 Task: Look for space in Barbil, India from 7th July, 2023 to 15th July, 2023 for 6 adults in price range Rs.15000 to Rs.20000. Place can be entire place with 3 bedrooms having 3 beds and 3 bathrooms. Property type can be house, flat, guest house. Amenities needed are: washing machine. Booking option can be shelf check-in. Required host language is English.
Action: Mouse moved to (422, 92)
Screenshot: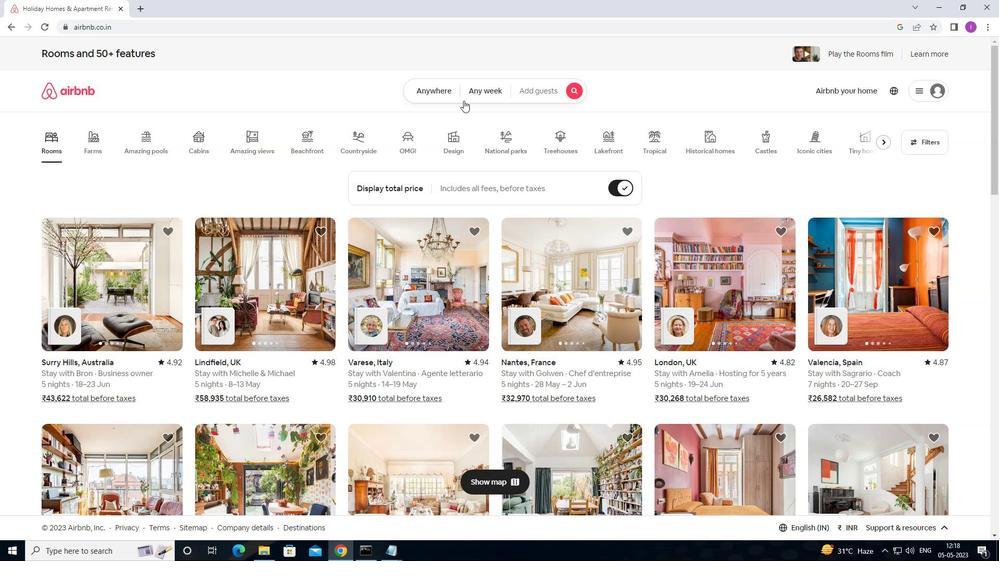 
Action: Mouse pressed left at (422, 92)
Screenshot: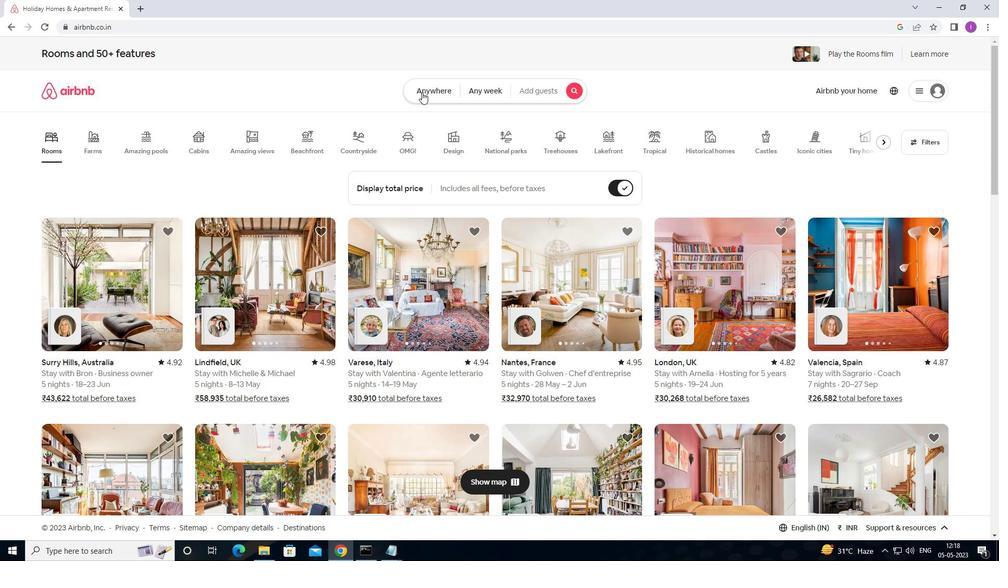 
Action: Mouse moved to (325, 131)
Screenshot: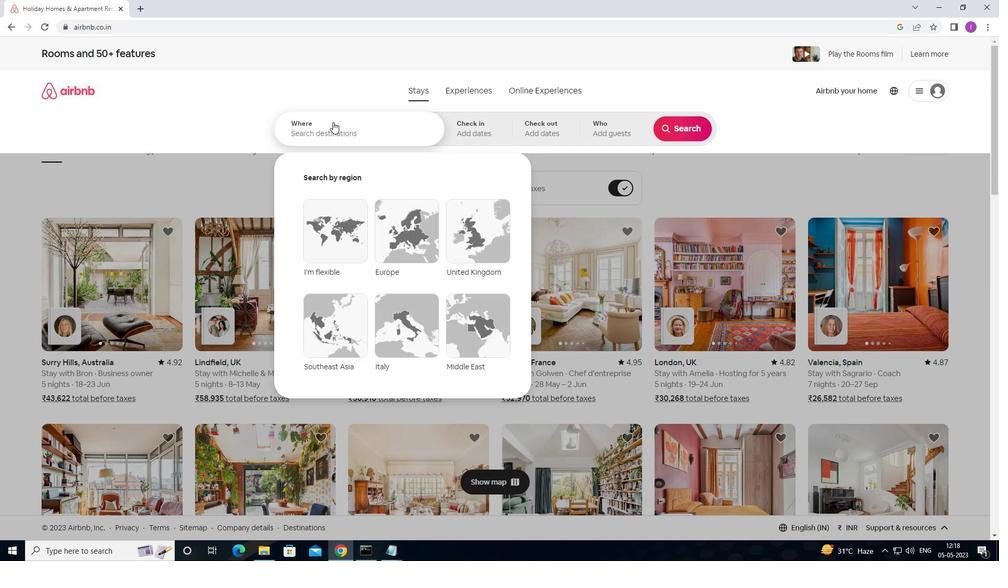 
Action: Mouse pressed left at (325, 131)
Screenshot: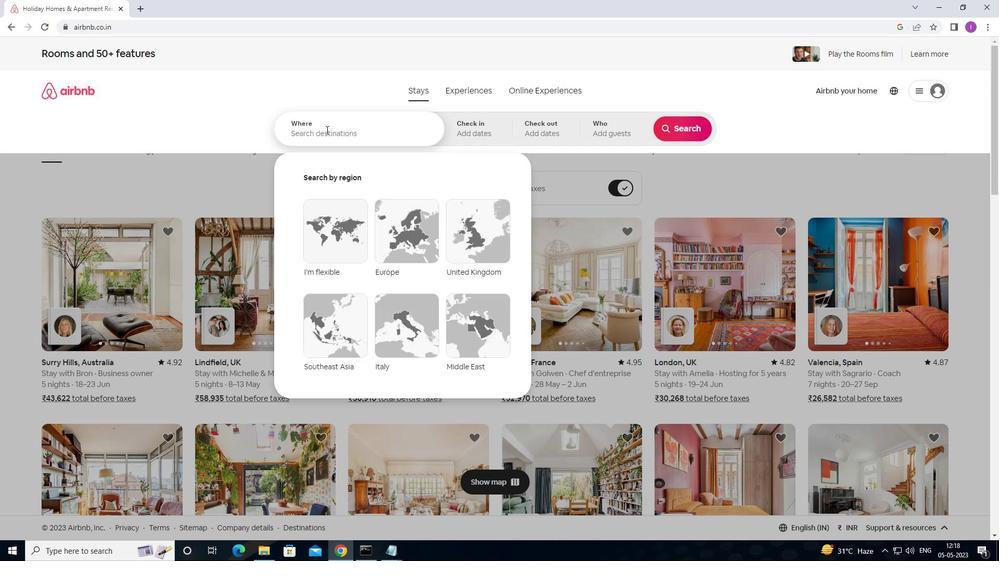 
Action: Mouse moved to (331, 128)
Screenshot: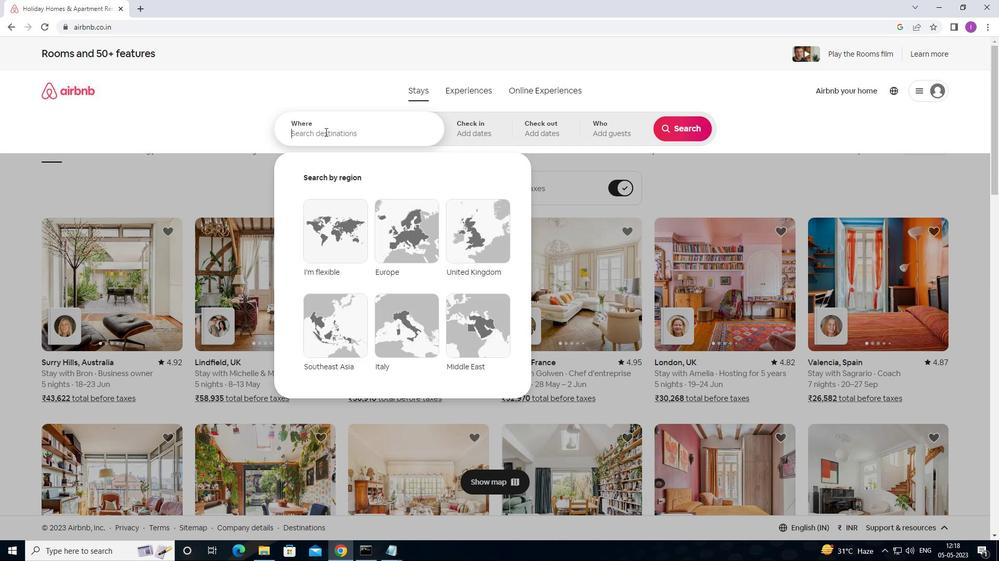 
Action: Key pressed <Key.shift>B
Screenshot: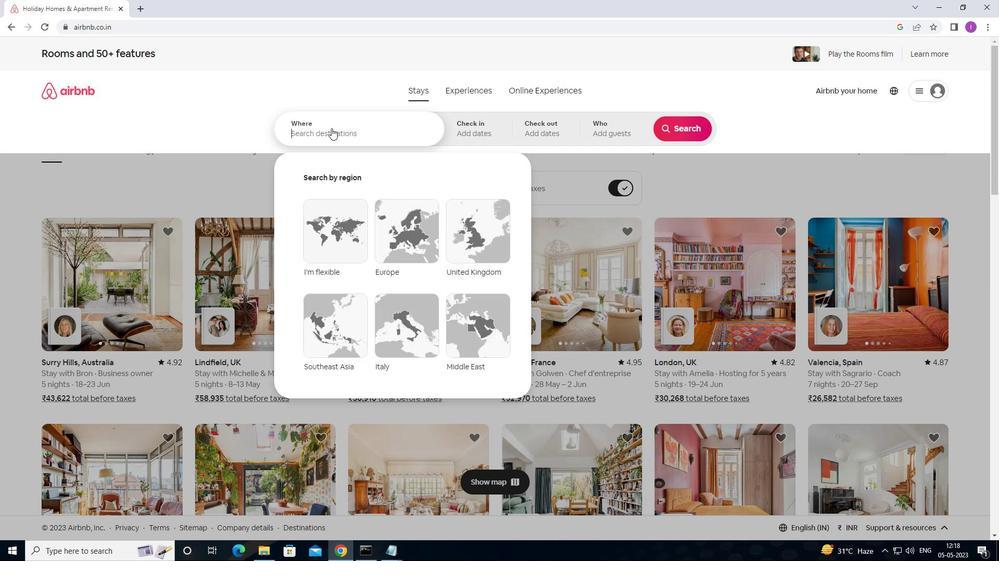 
Action: Mouse moved to (331, 128)
Screenshot: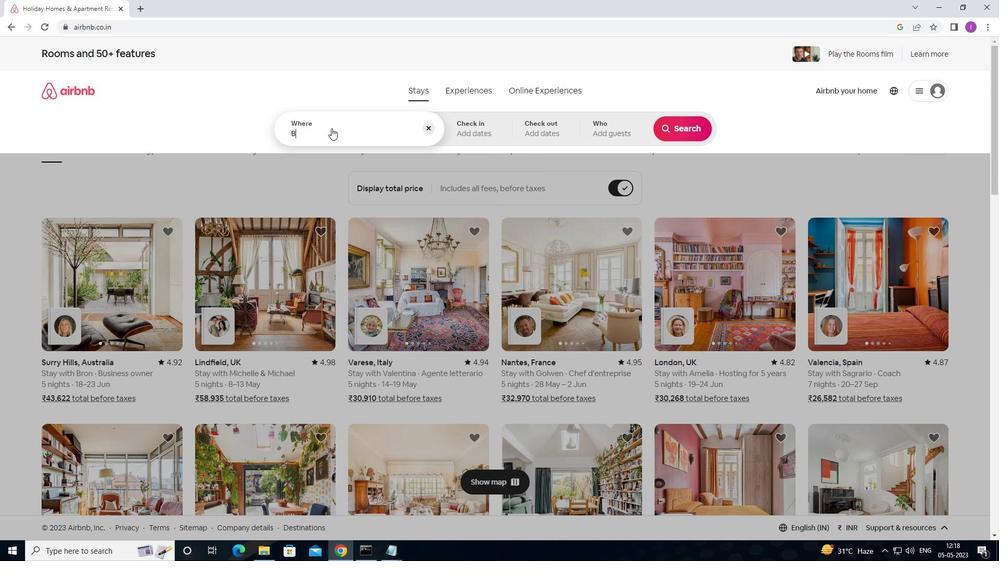 
Action: Key pressed ARBIL,<Key.shift>INDIA
Screenshot: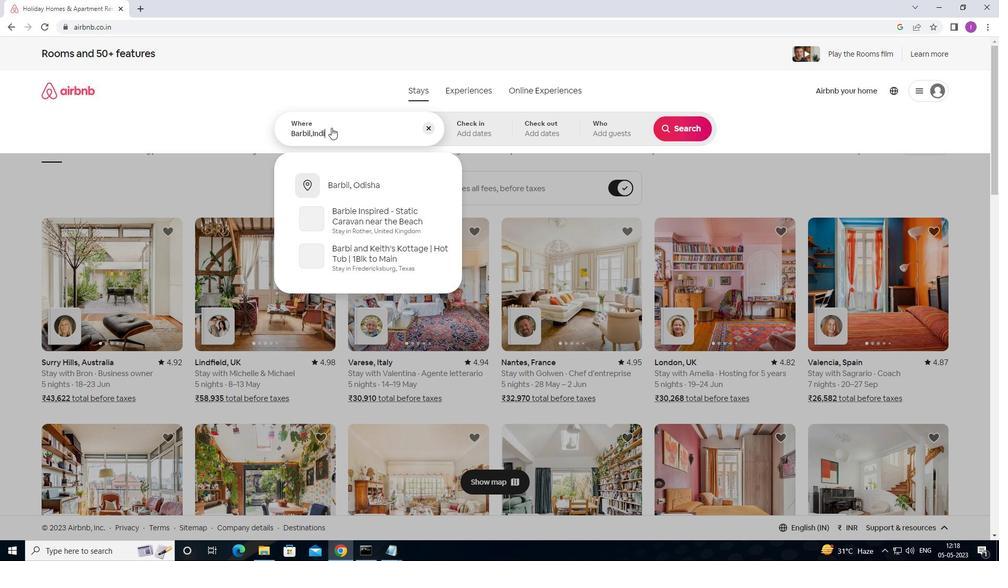 
Action: Mouse moved to (482, 126)
Screenshot: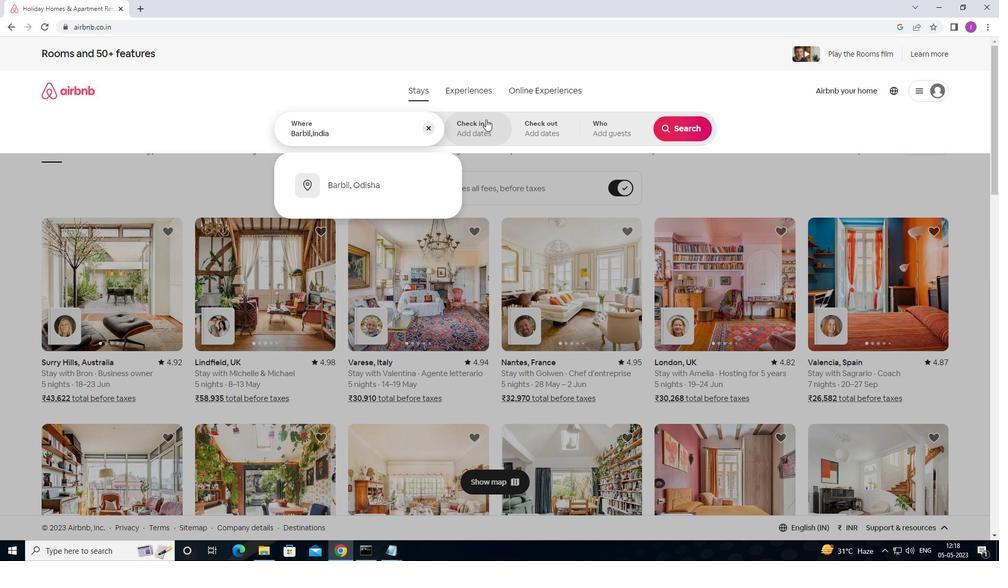 
Action: Mouse pressed left at (482, 126)
Screenshot: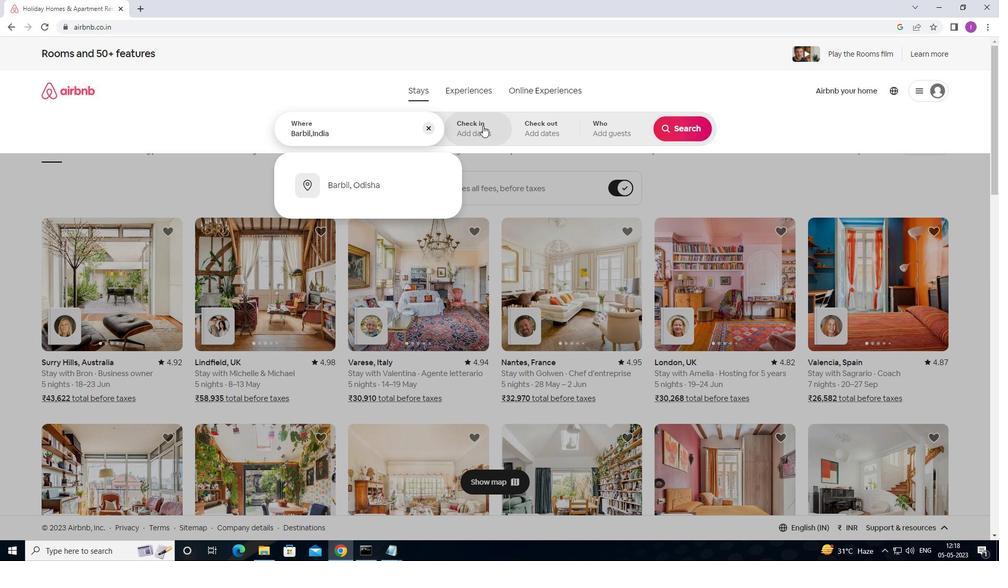 
Action: Mouse moved to (680, 209)
Screenshot: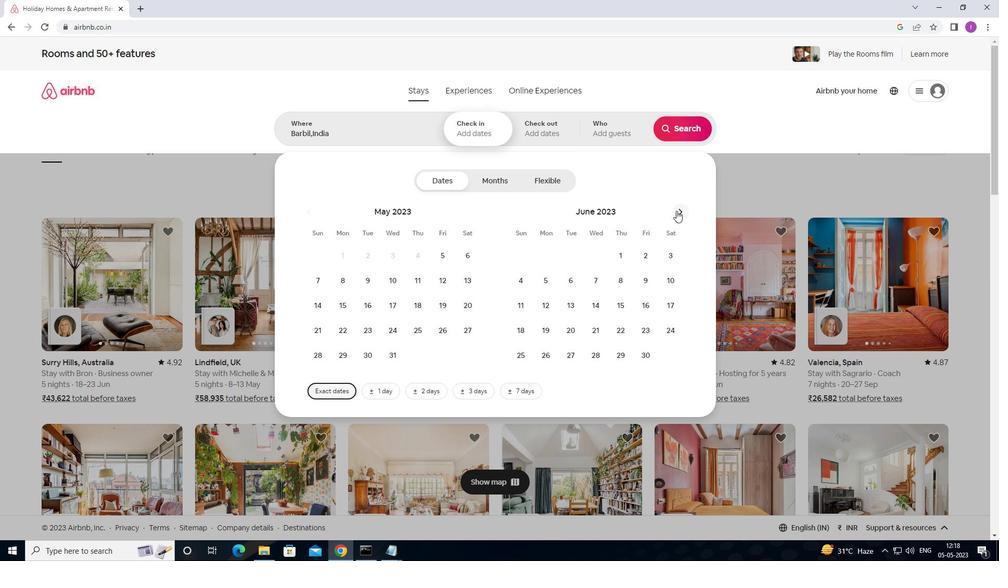 
Action: Mouse pressed left at (680, 209)
Screenshot: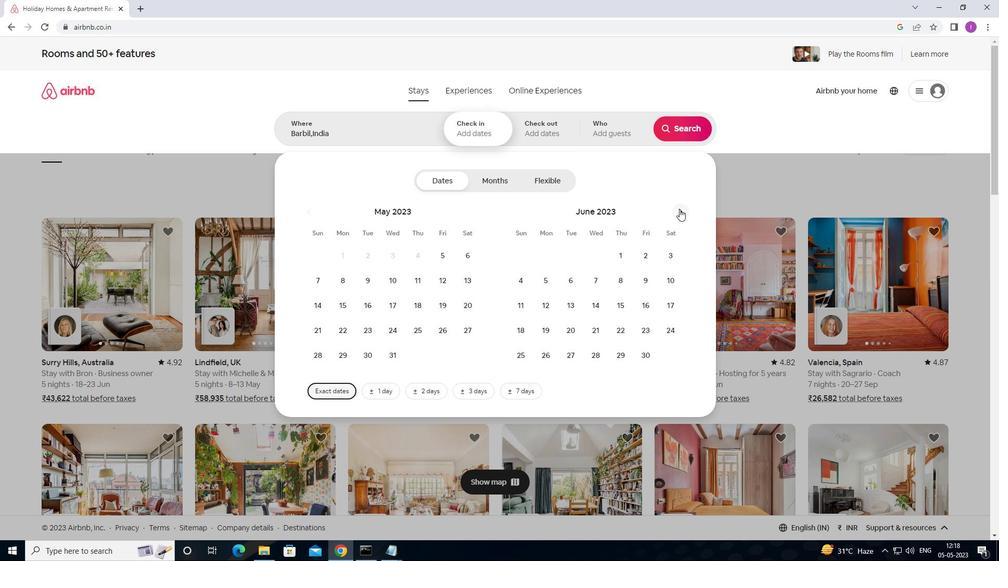 
Action: Mouse moved to (641, 274)
Screenshot: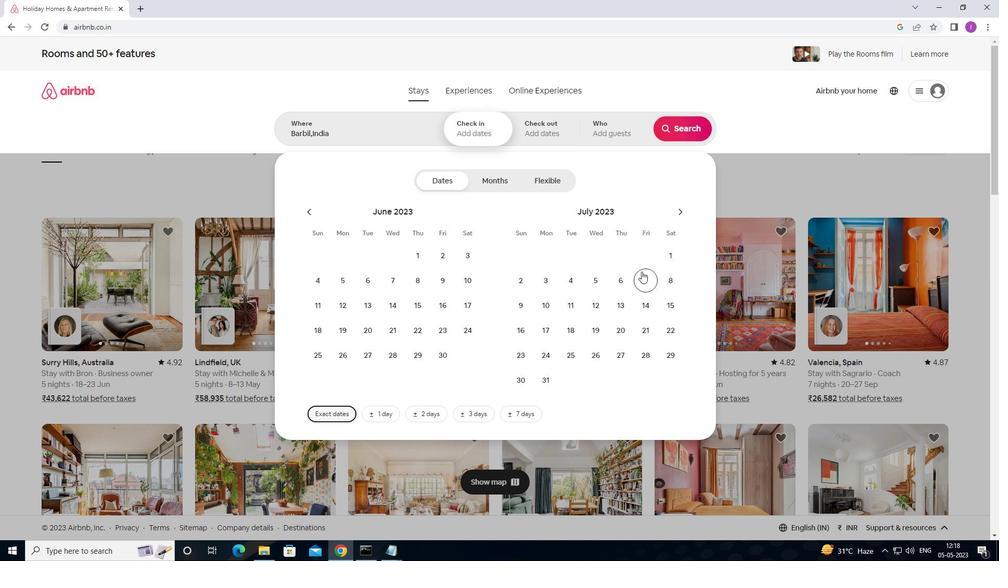
Action: Mouse pressed left at (641, 274)
Screenshot: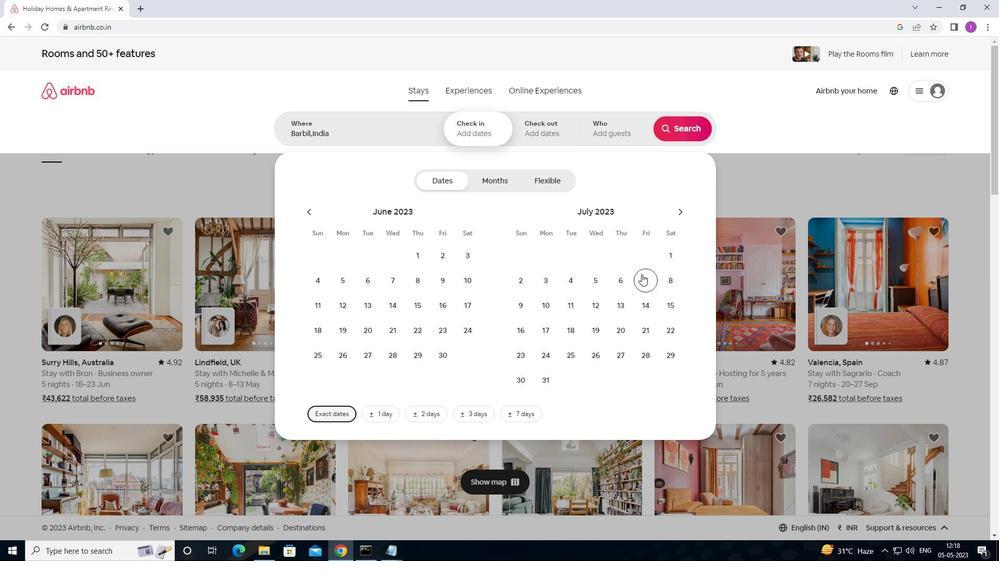 
Action: Mouse moved to (666, 302)
Screenshot: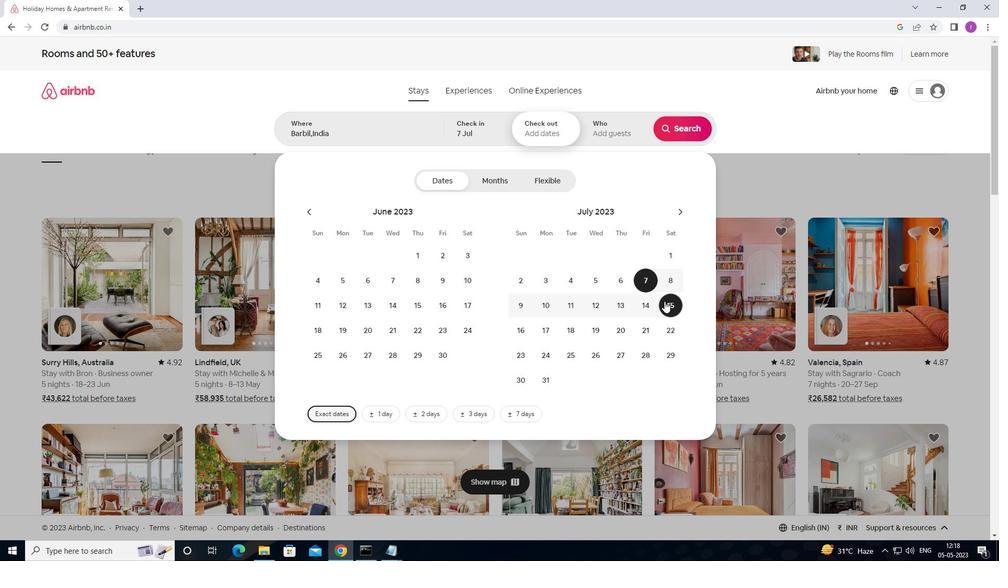 
Action: Mouse pressed left at (666, 302)
Screenshot: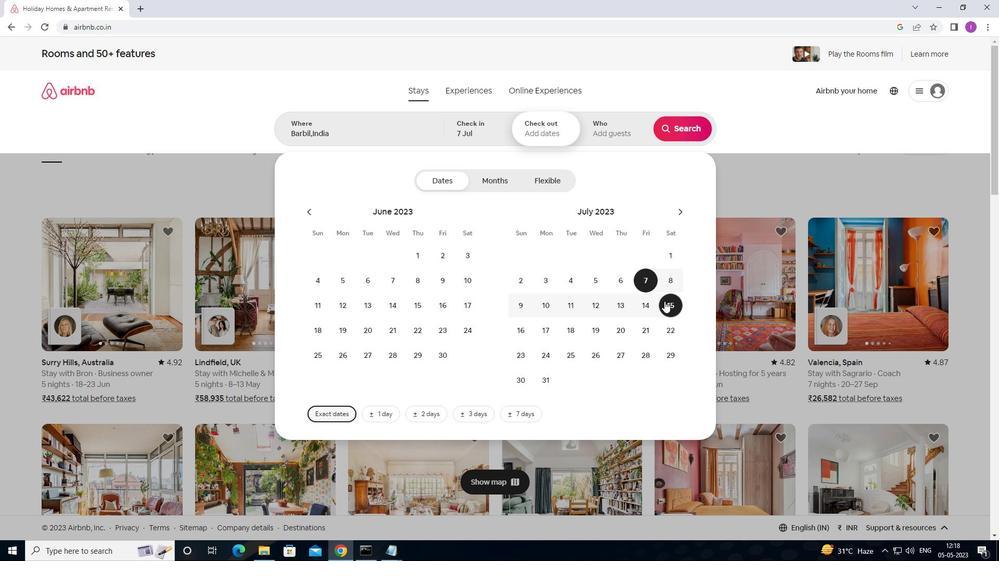
Action: Mouse moved to (634, 135)
Screenshot: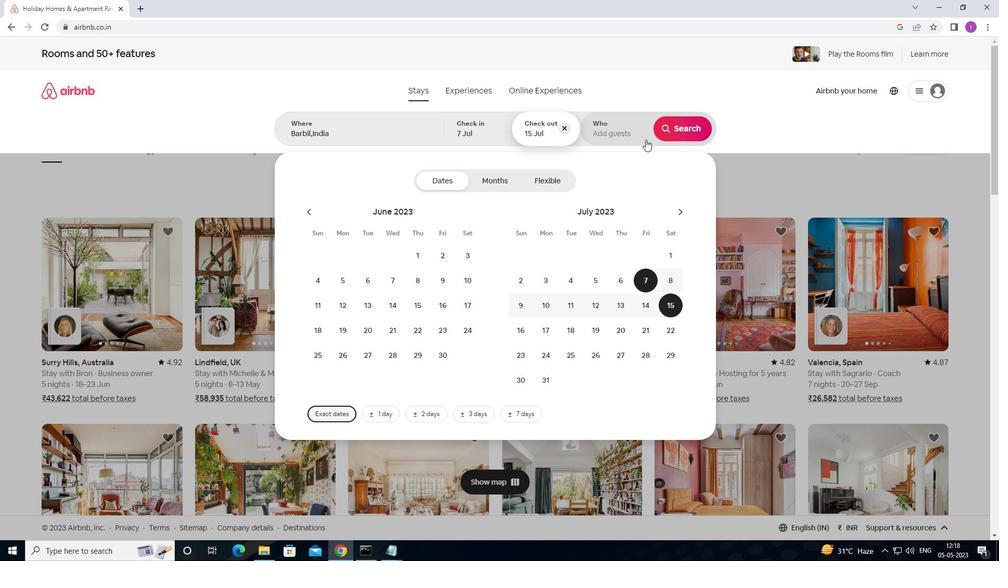 
Action: Mouse pressed left at (634, 135)
Screenshot: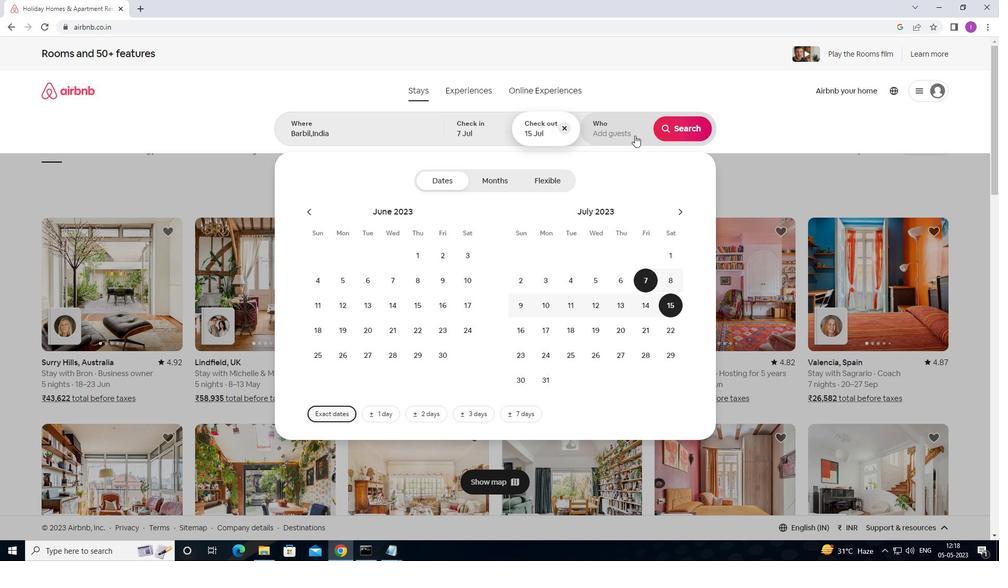 
Action: Mouse moved to (683, 183)
Screenshot: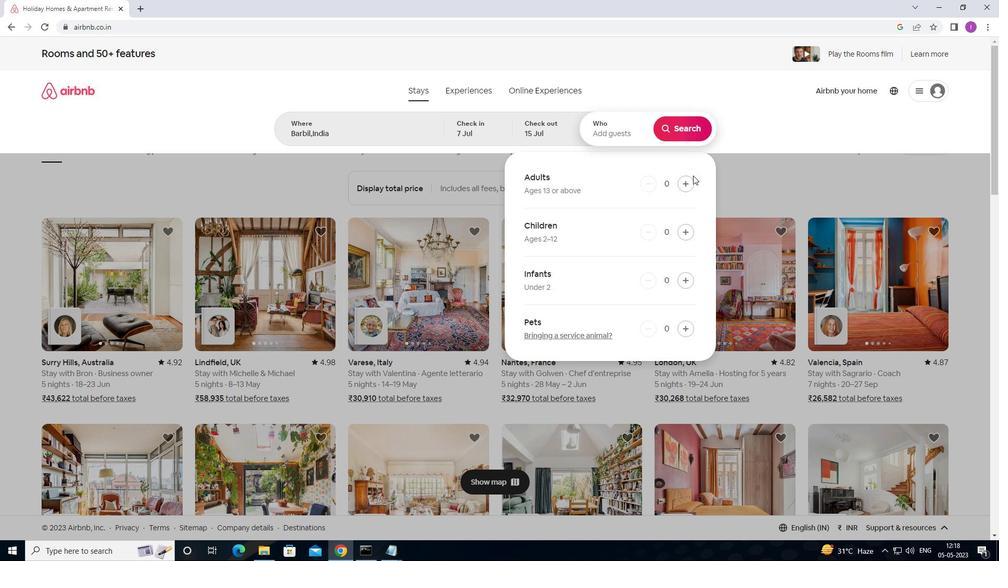 
Action: Mouse pressed left at (683, 183)
Screenshot: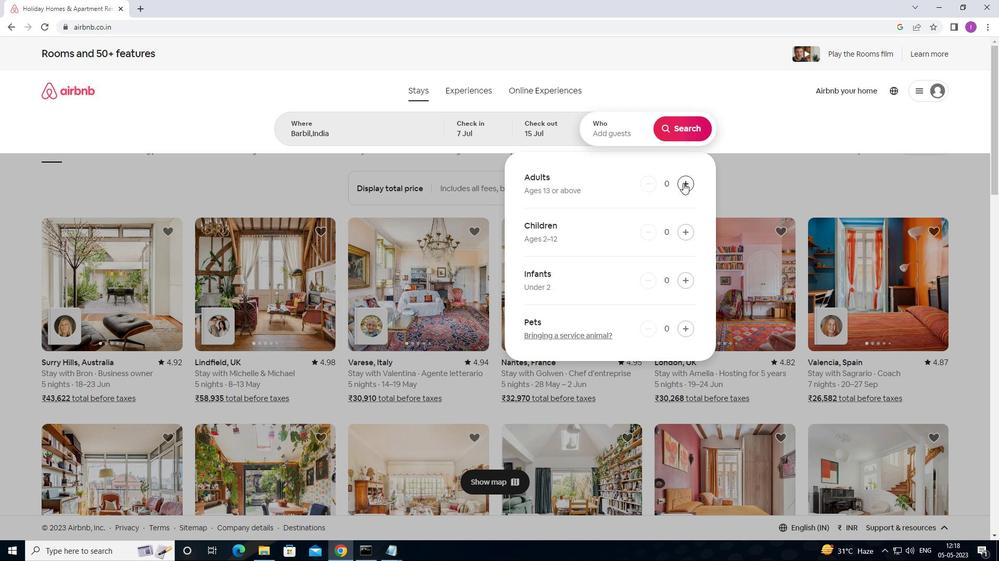 
Action: Mouse pressed left at (683, 183)
Screenshot: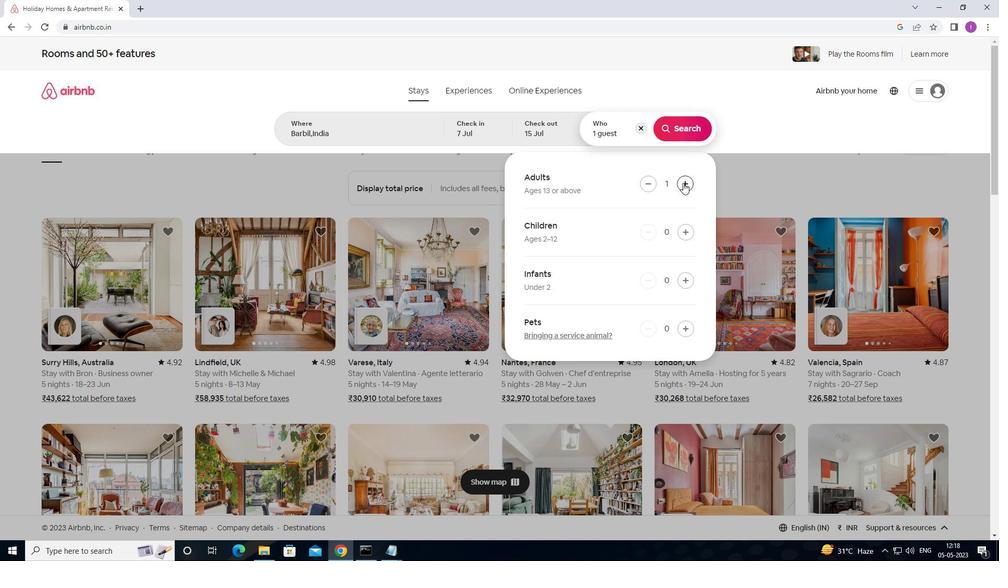 
Action: Mouse moved to (683, 182)
Screenshot: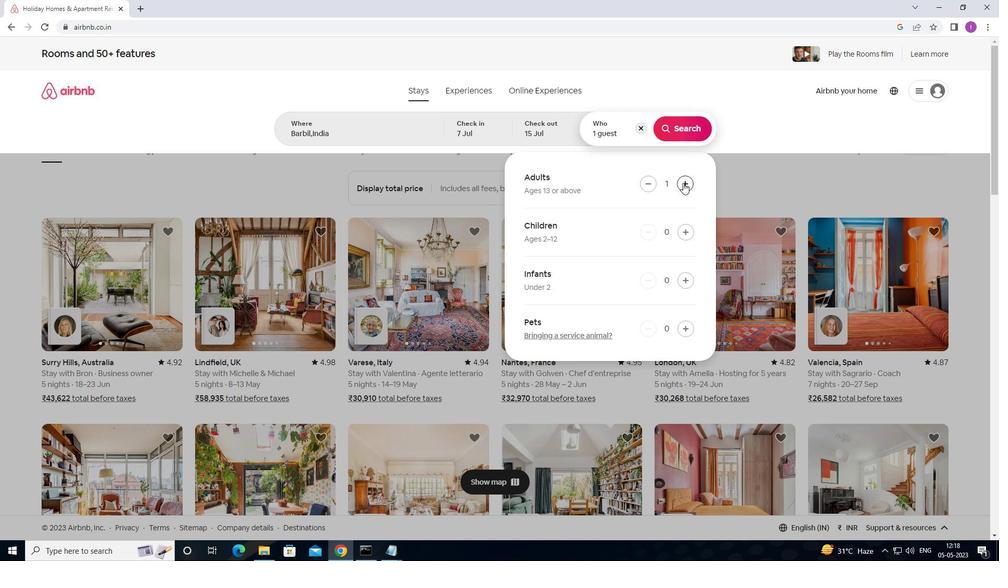 
Action: Mouse pressed left at (683, 182)
Screenshot: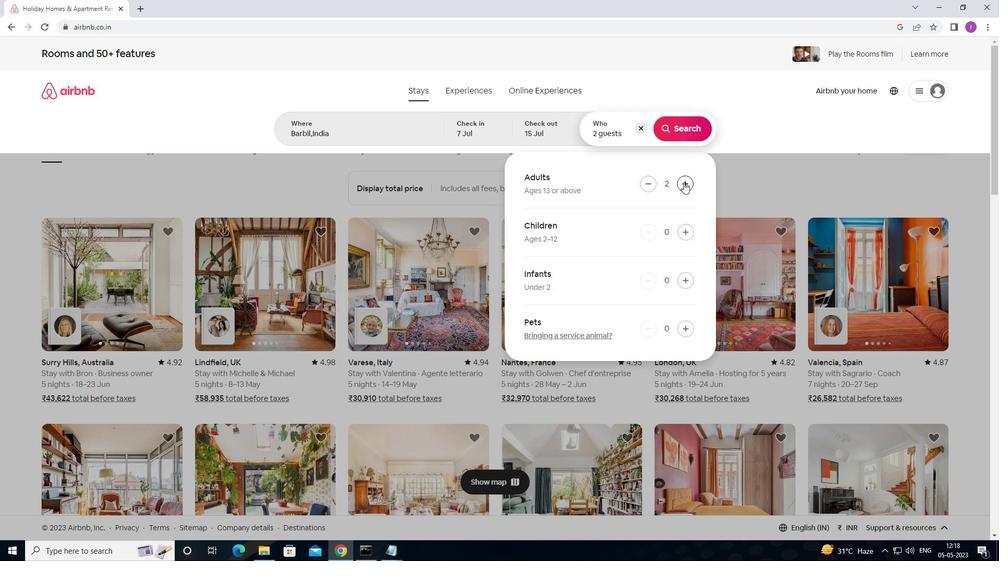 
Action: Mouse pressed left at (683, 182)
Screenshot: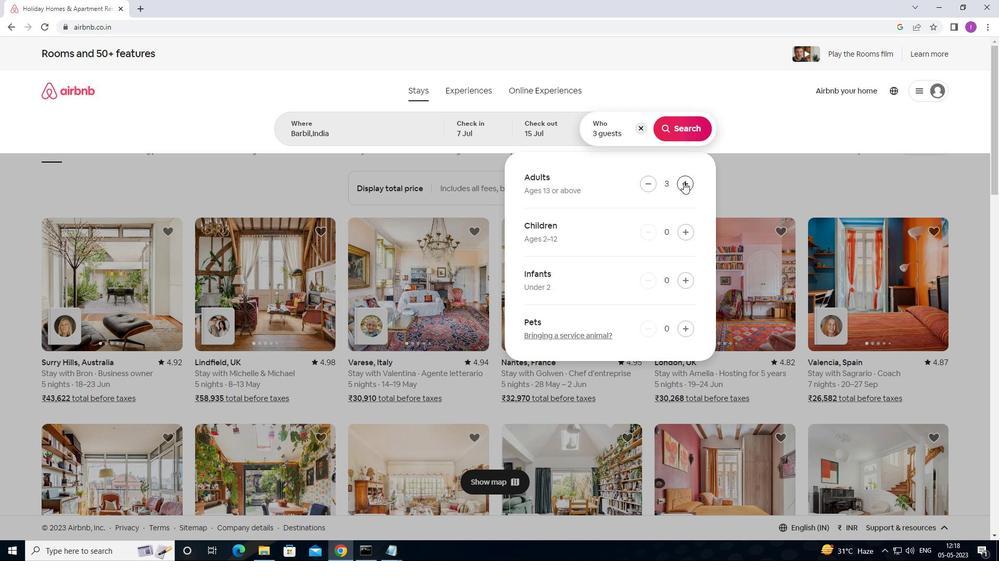 
Action: Mouse pressed left at (683, 182)
Screenshot: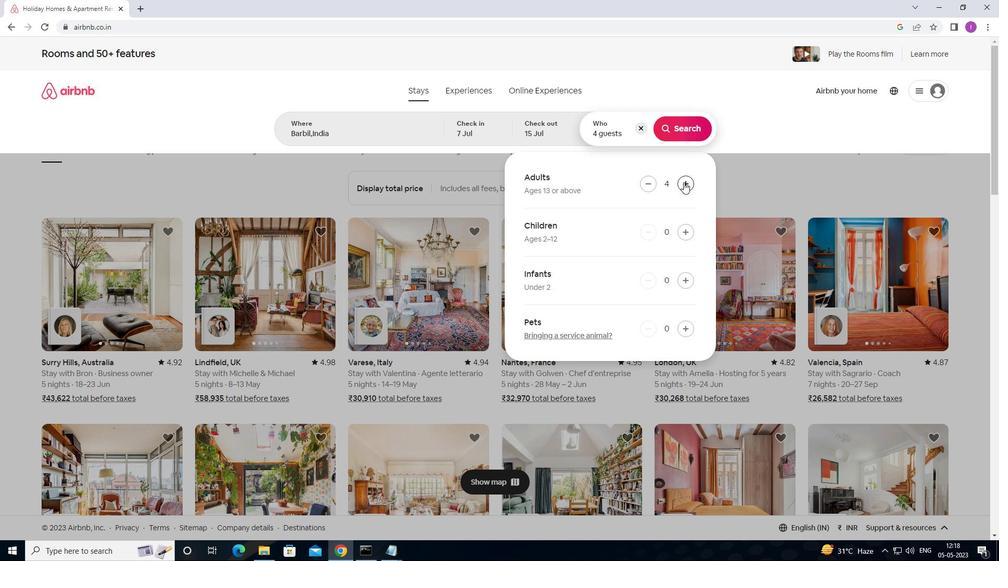 
Action: Mouse pressed left at (683, 182)
Screenshot: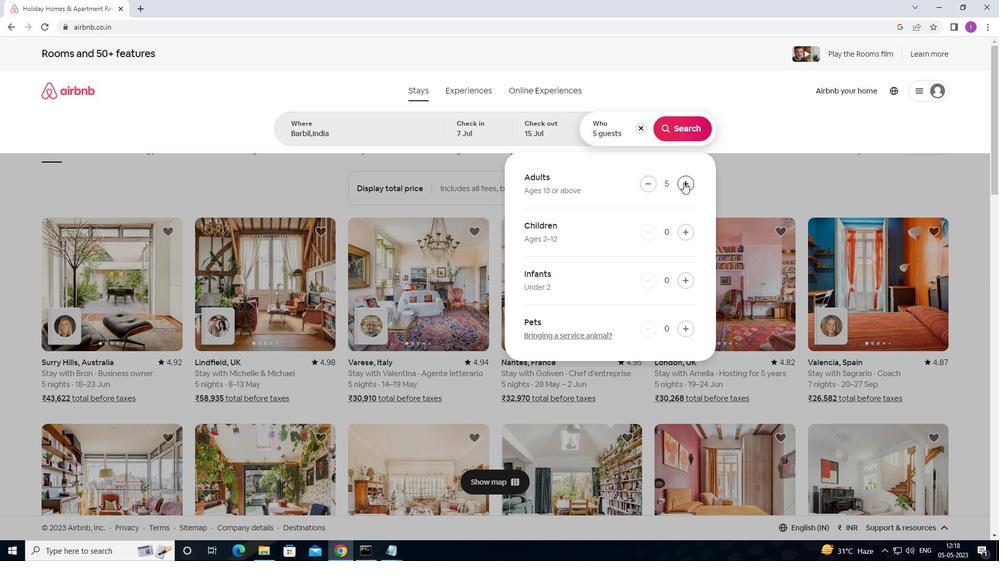 
Action: Mouse moved to (667, 135)
Screenshot: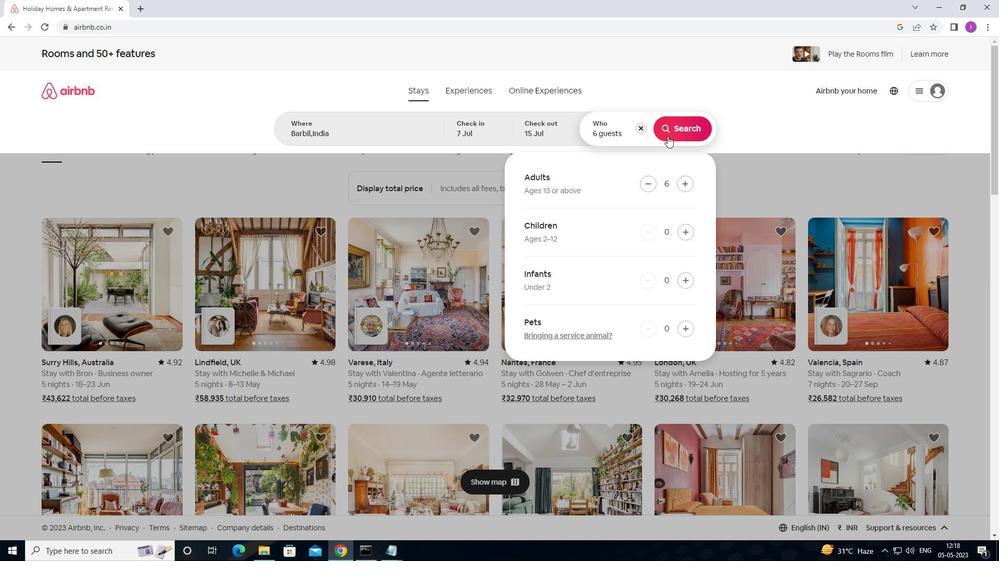
Action: Mouse pressed left at (667, 135)
Screenshot: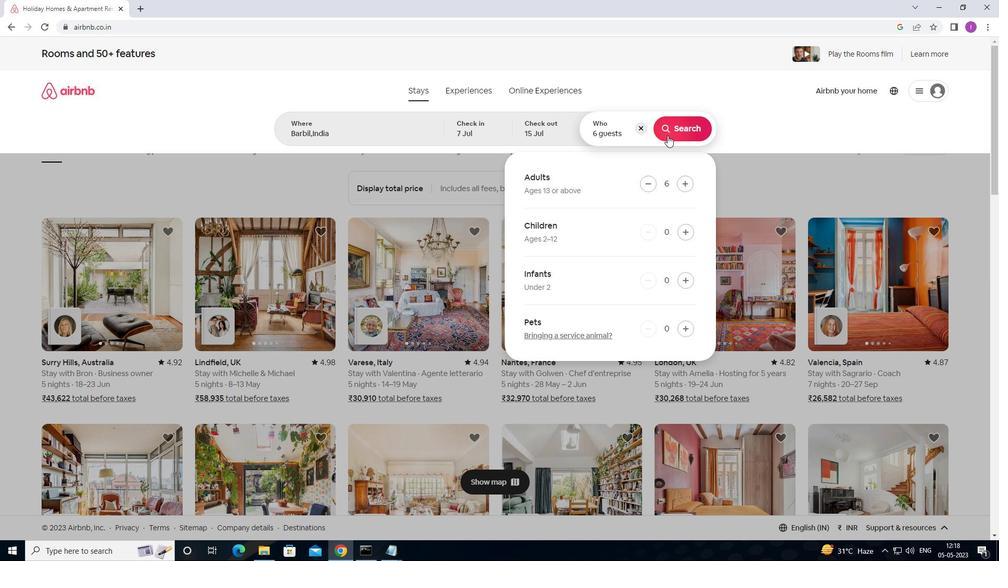 
Action: Mouse moved to (958, 98)
Screenshot: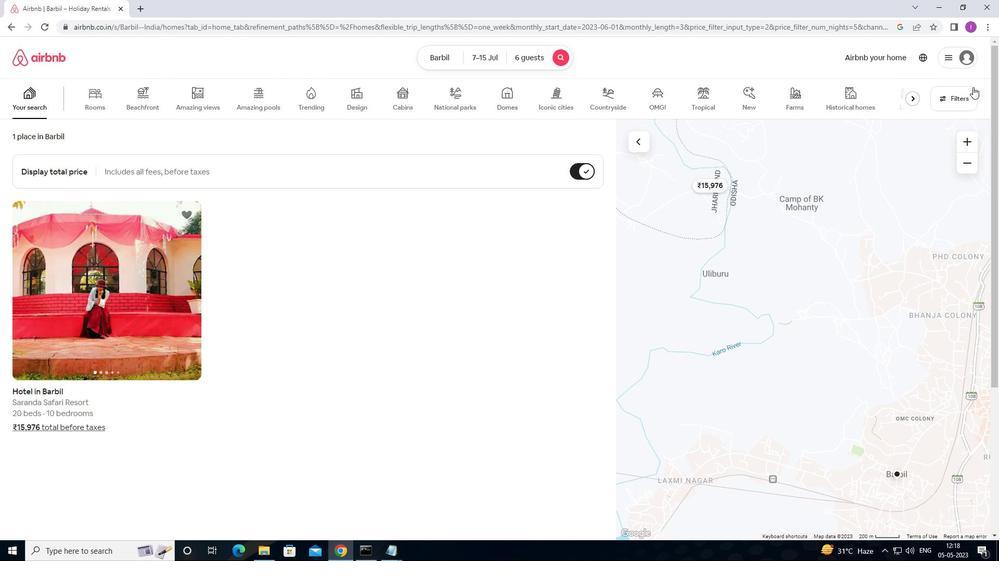 
Action: Mouse pressed left at (958, 98)
Screenshot: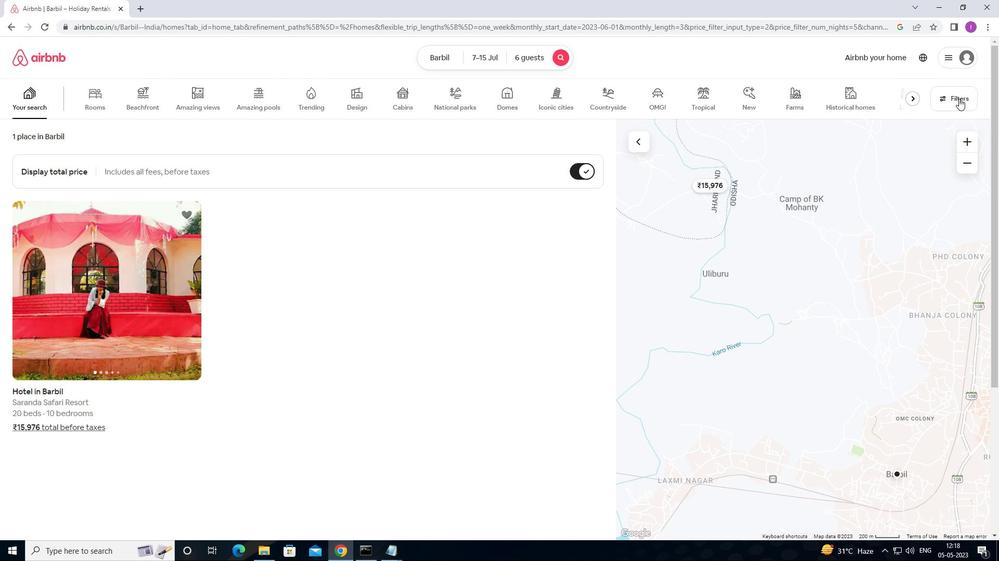 
Action: Mouse moved to (381, 348)
Screenshot: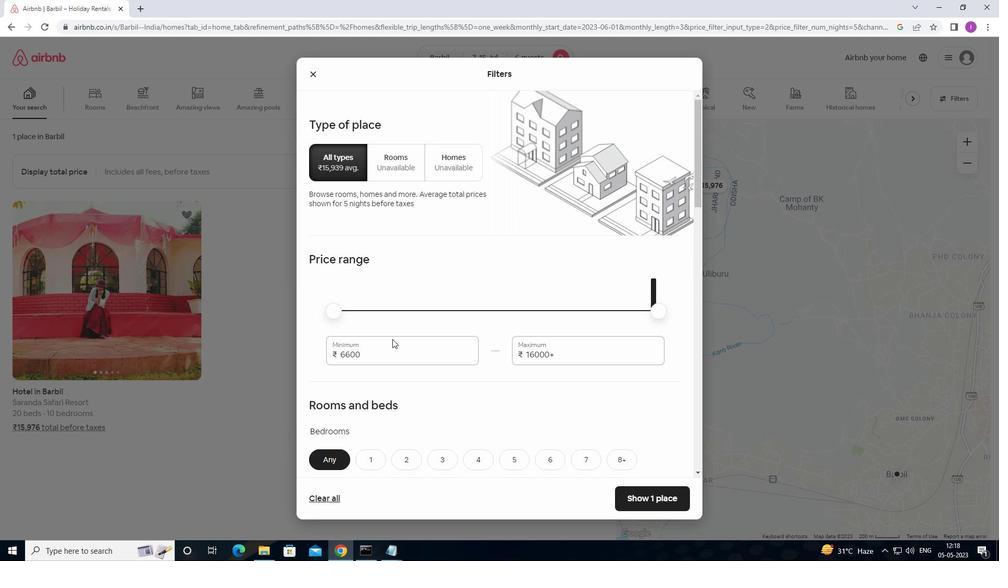 
Action: Mouse pressed left at (381, 348)
Screenshot: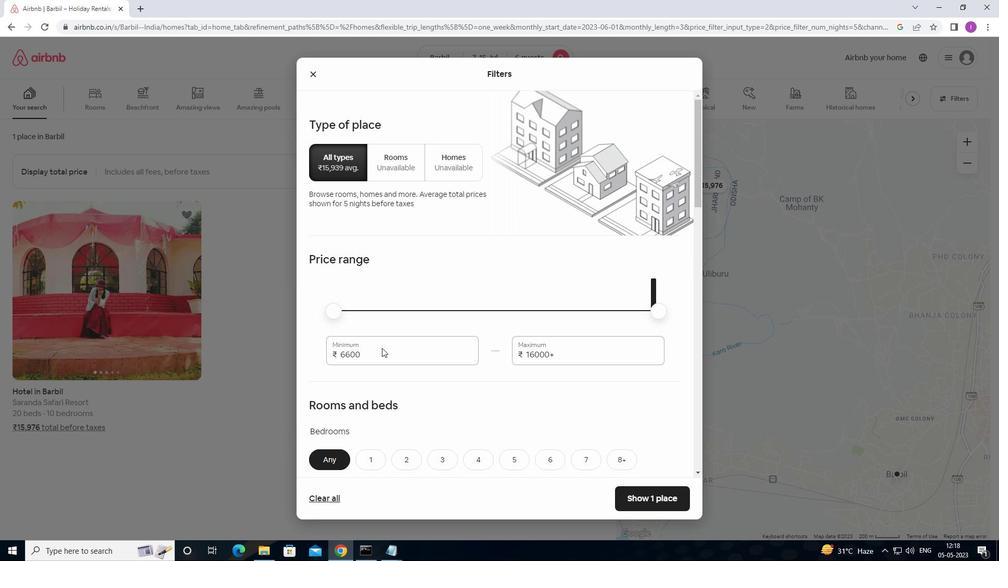 
Action: Mouse moved to (367, 348)
Screenshot: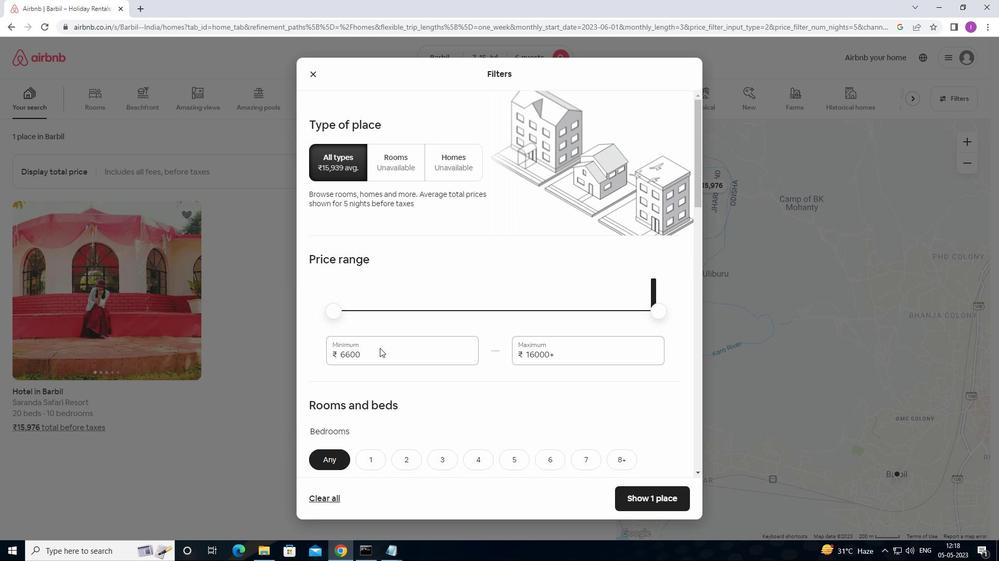 
Action: Mouse pressed left at (367, 348)
Screenshot: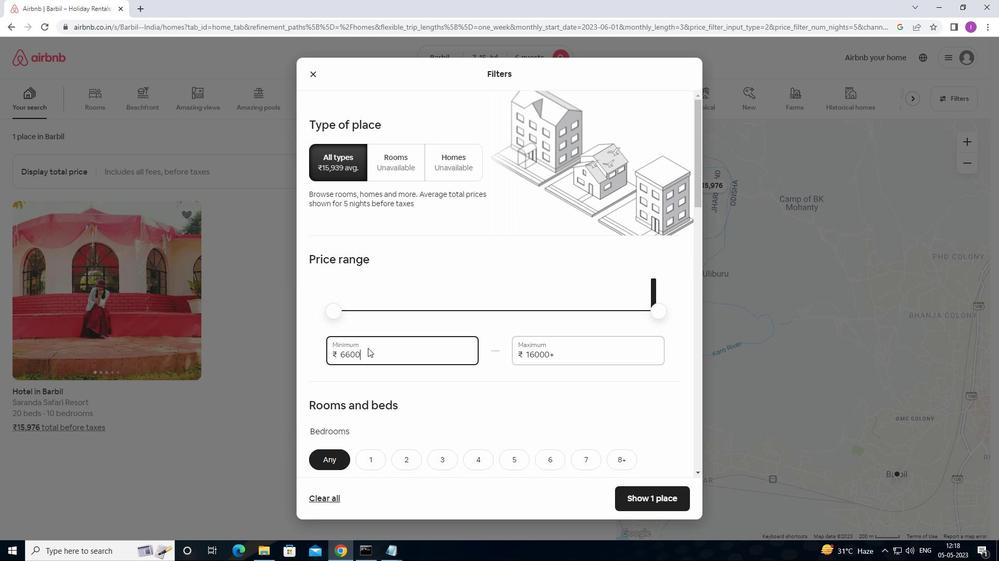 
Action: Mouse moved to (364, 356)
Screenshot: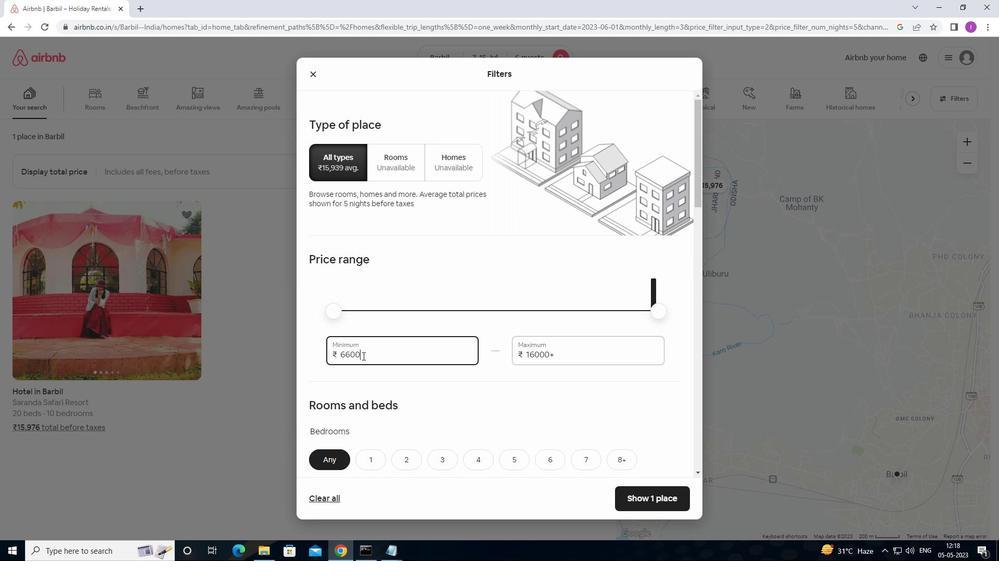 
Action: Mouse pressed left at (364, 356)
Screenshot: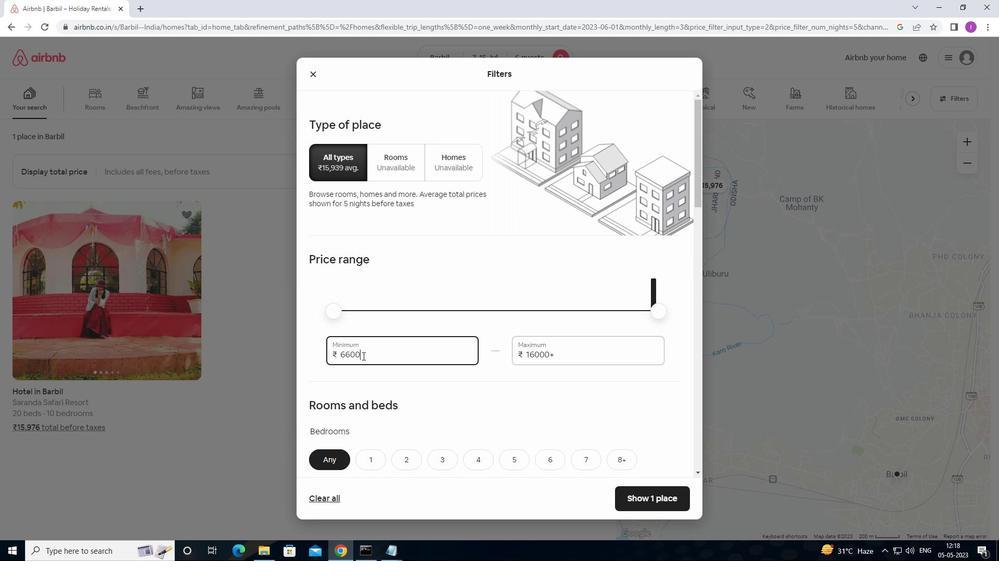 
Action: Mouse moved to (363, 329)
Screenshot: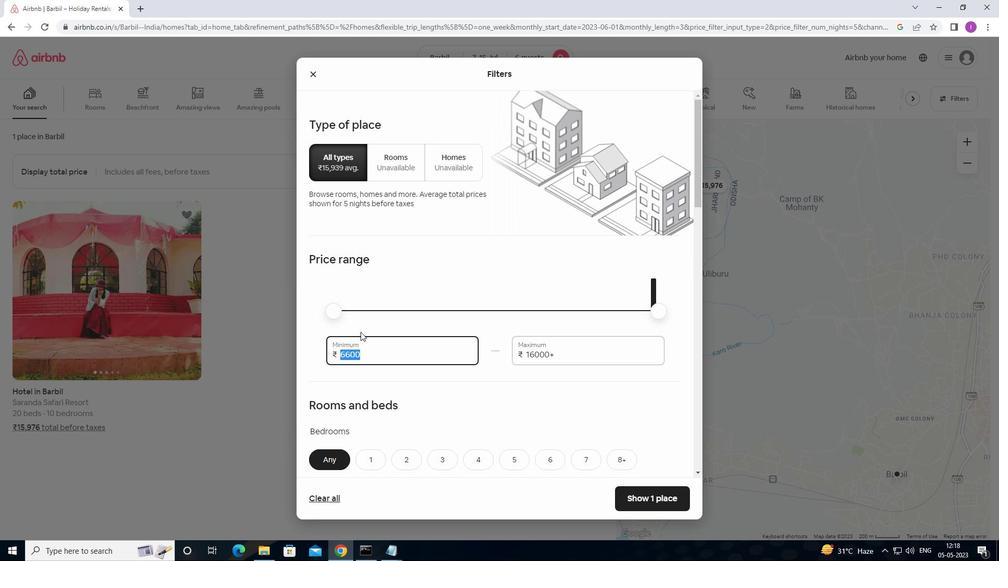 
Action: Key pressed 1
Screenshot: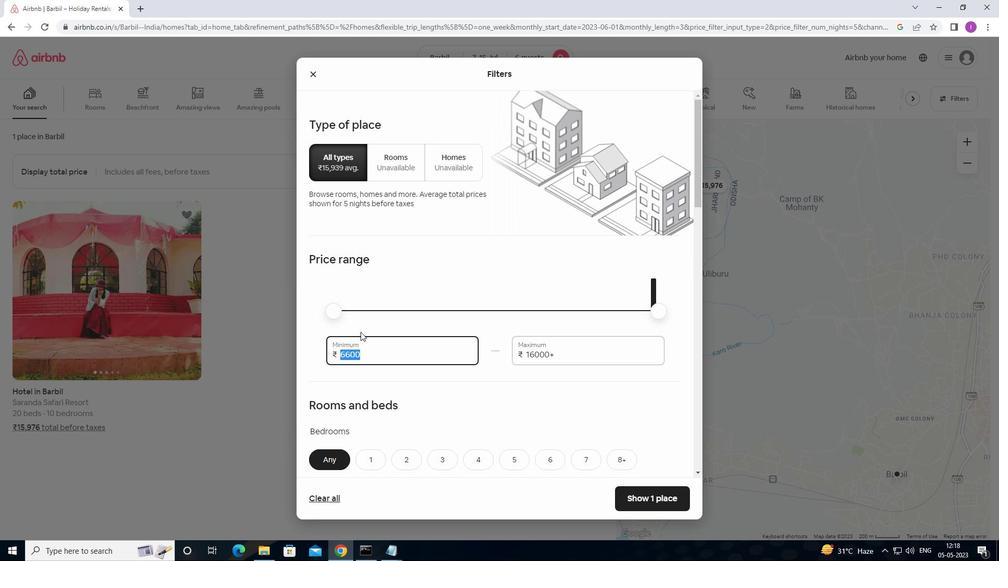 
Action: Mouse moved to (373, 325)
Screenshot: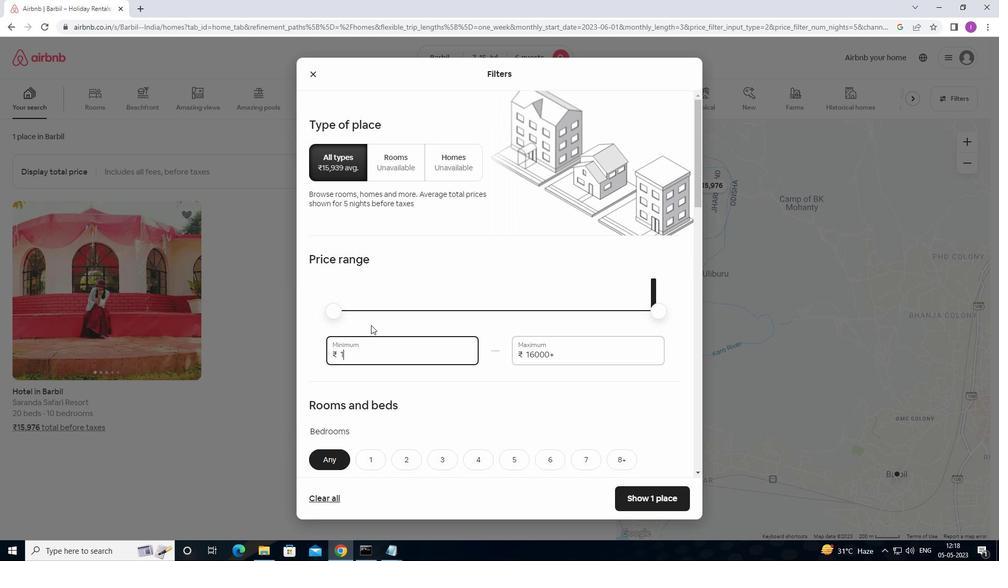 
Action: Key pressed 5
Screenshot: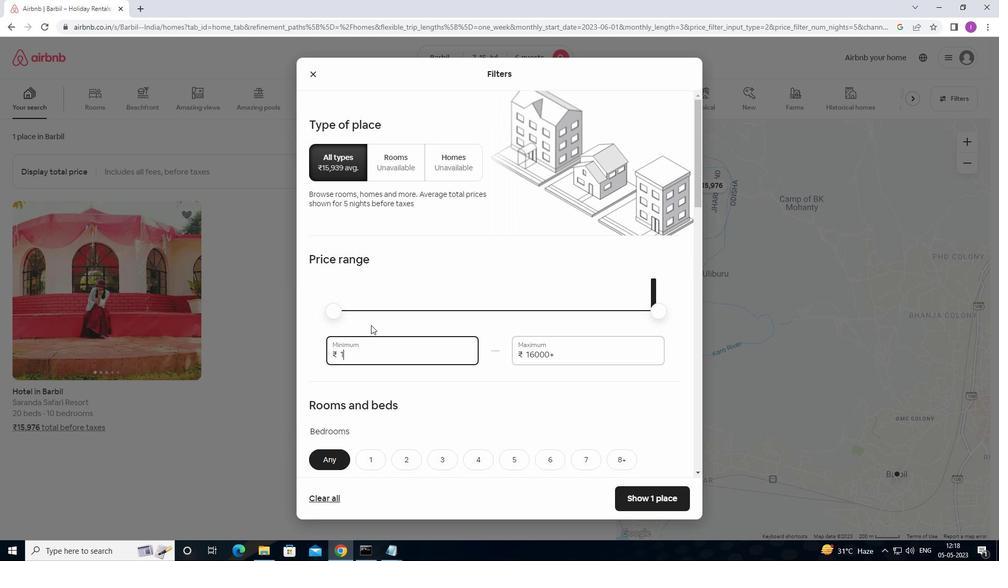 
Action: Mouse moved to (378, 325)
Screenshot: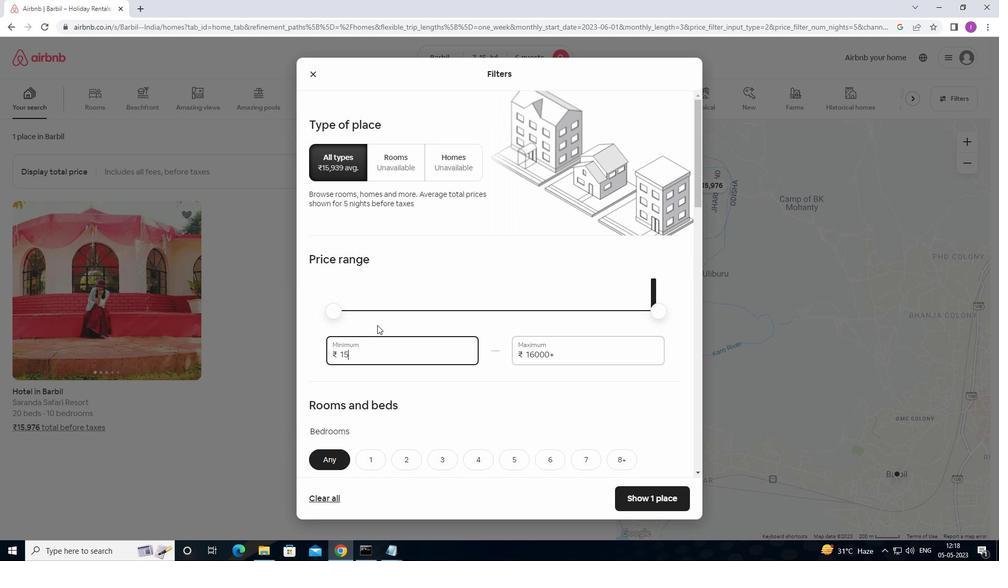 
Action: Key pressed 0
Screenshot: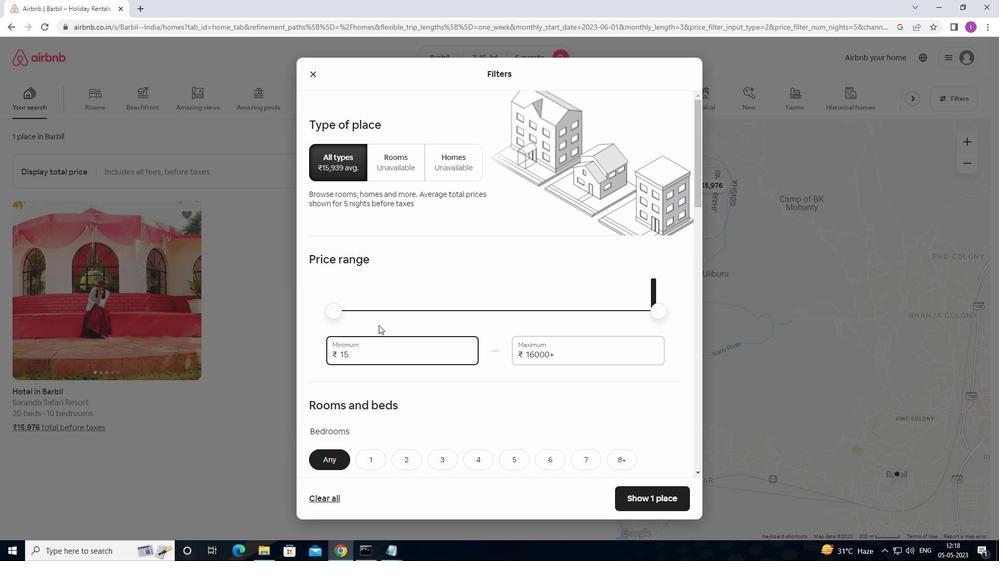 
Action: Mouse moved to (378, 325)
Screenshot: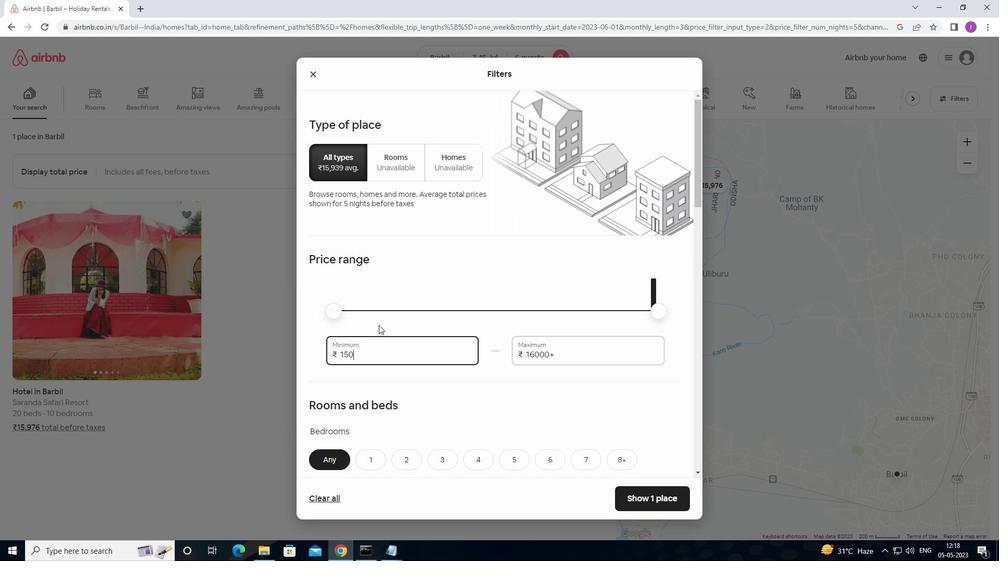 
Action: Key pressed 0
Screenshot: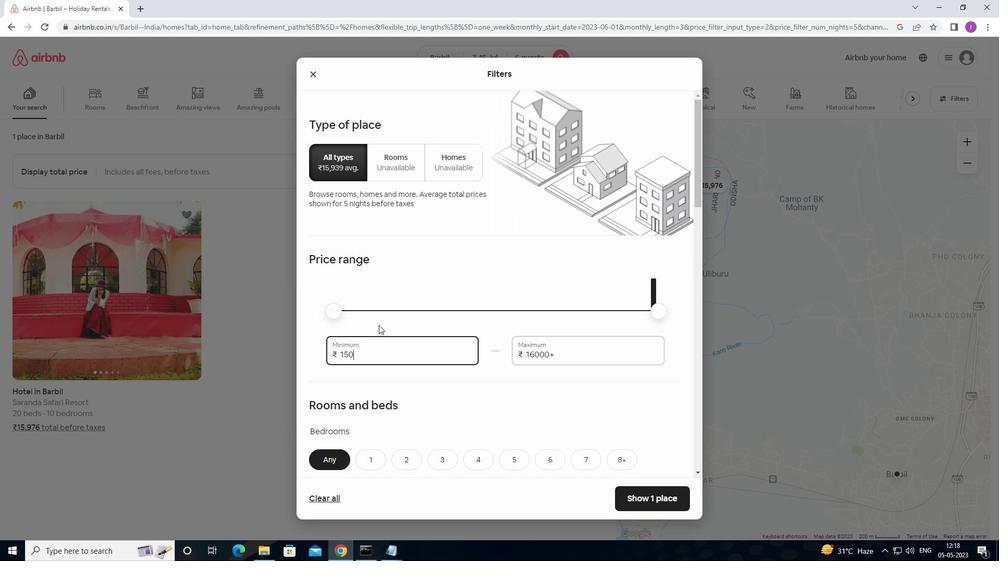 
Action: Mouse moved to (379, 325)
Screenshot: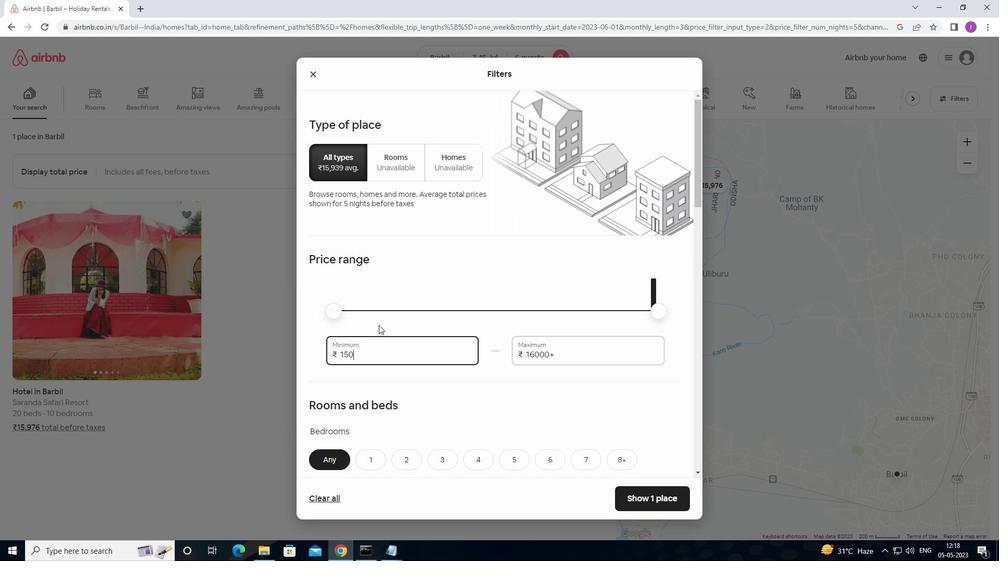 
Action: Key pressed 0
Screenshot: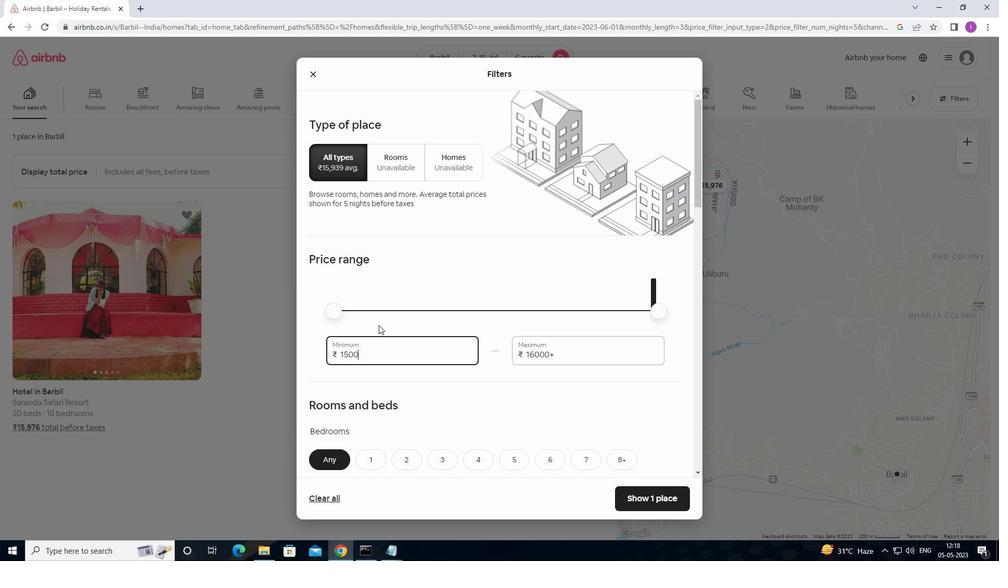 
Action: Mouse moved to (556, 356)
Screenshot: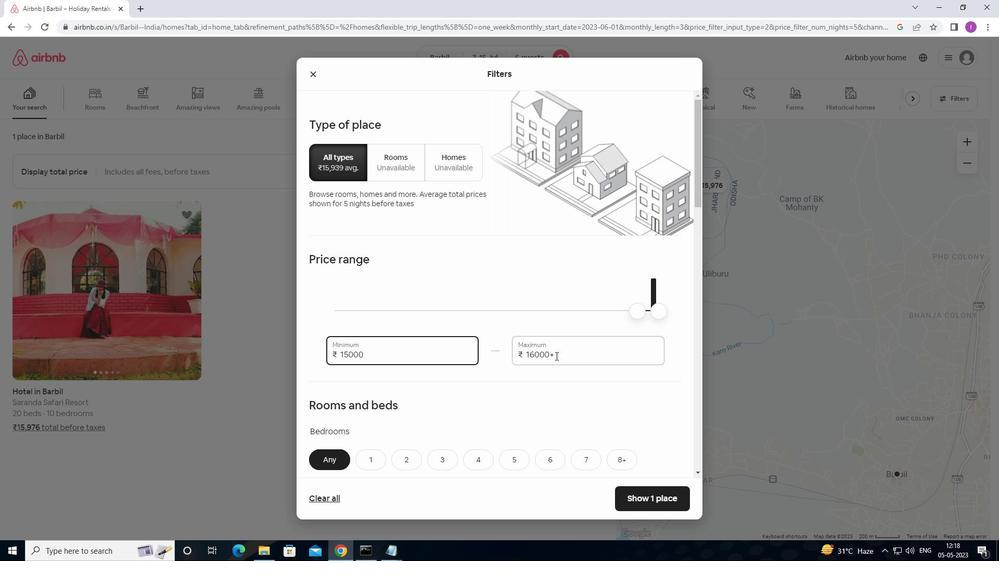 
Action: Mouse pressed left at (556, 356)
Screenshot: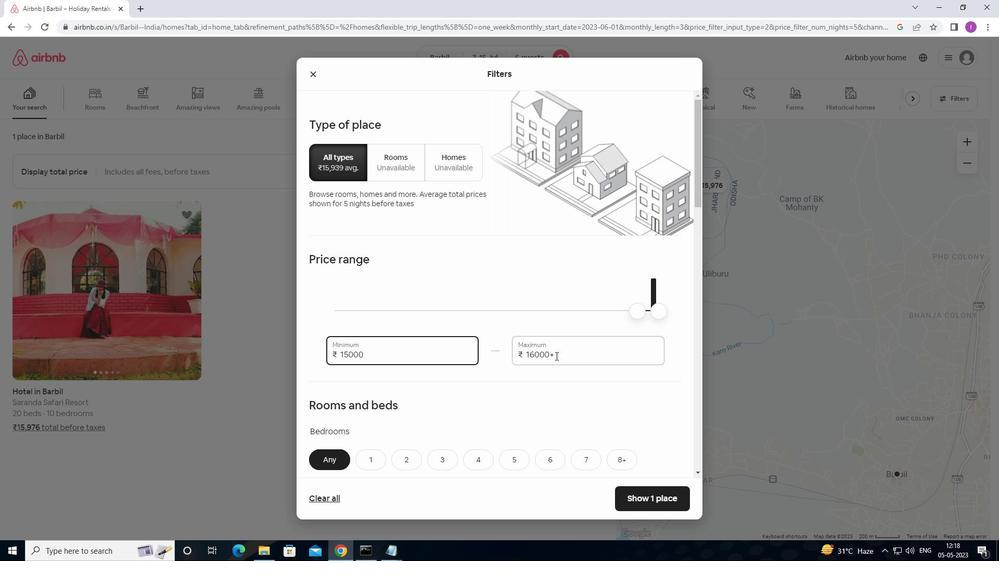 
Action: Mouse moved to (561, 347)
Screenshot: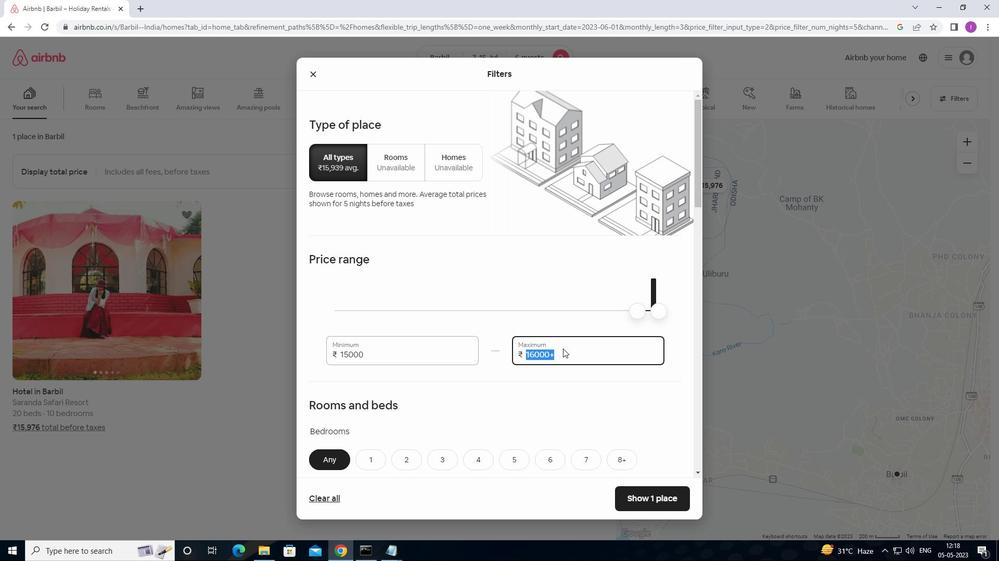 
Action: Key pressed 2
Screenshot: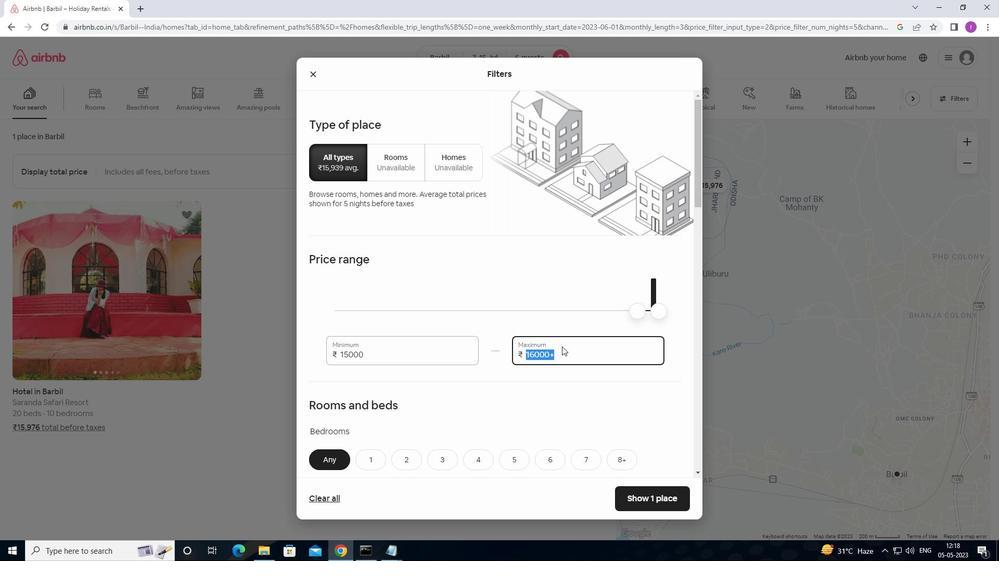 
Action: Mouse moved to (561, 347)
Screenshot: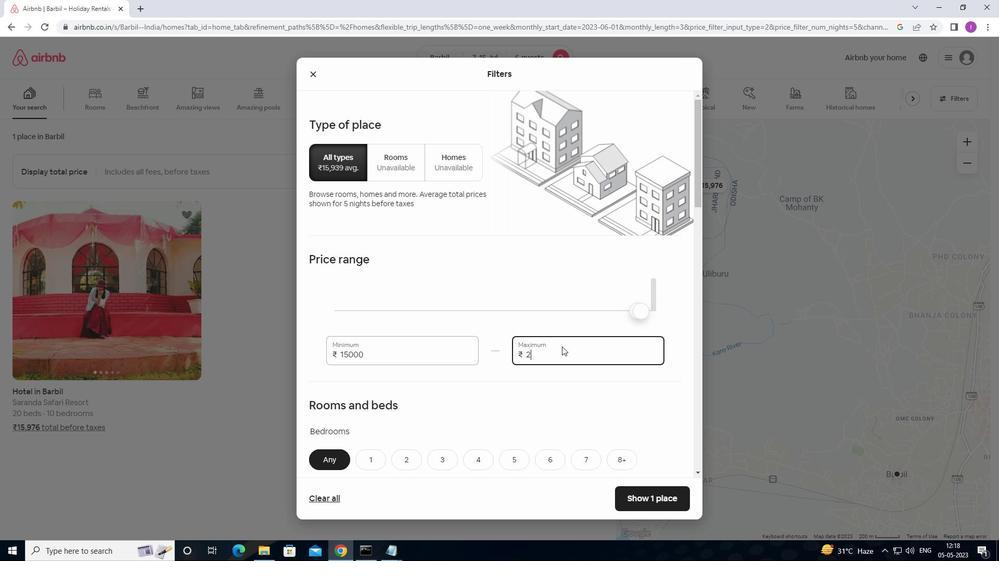 
Action: Key pressed 000
Screenshot: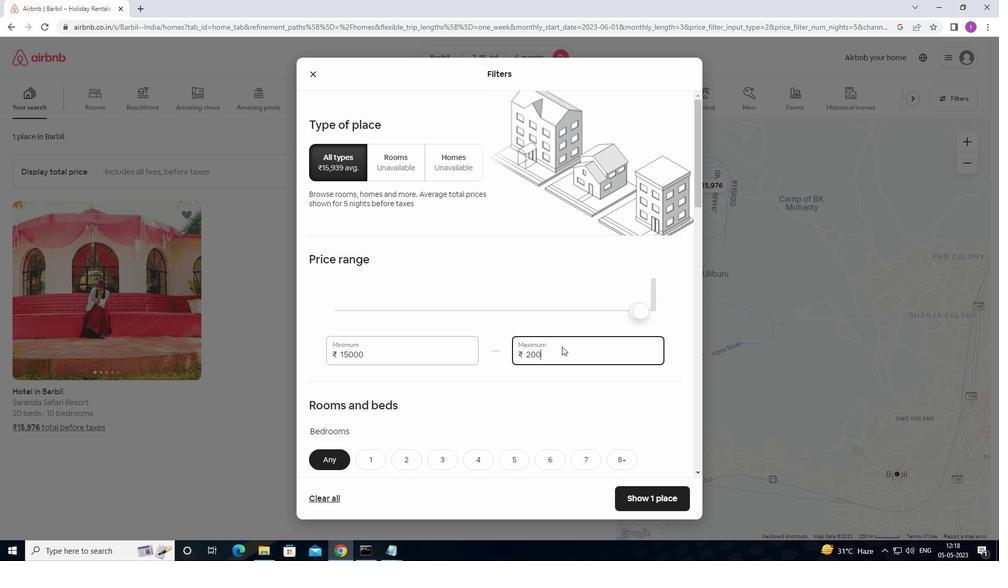 
Action: Mouse moved to (561, 346)
Screenshot: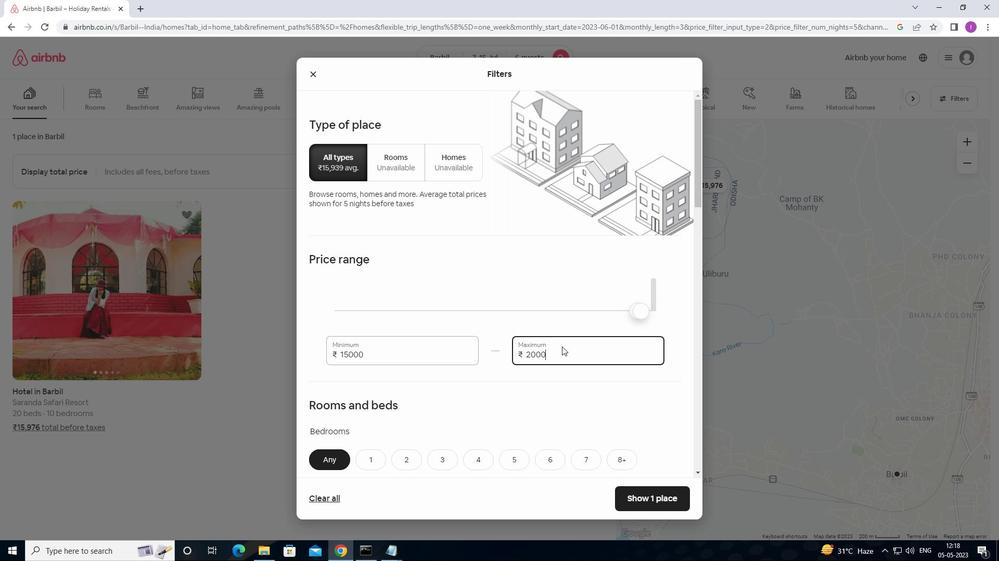 
Action: Key pressed 0
Screenshot: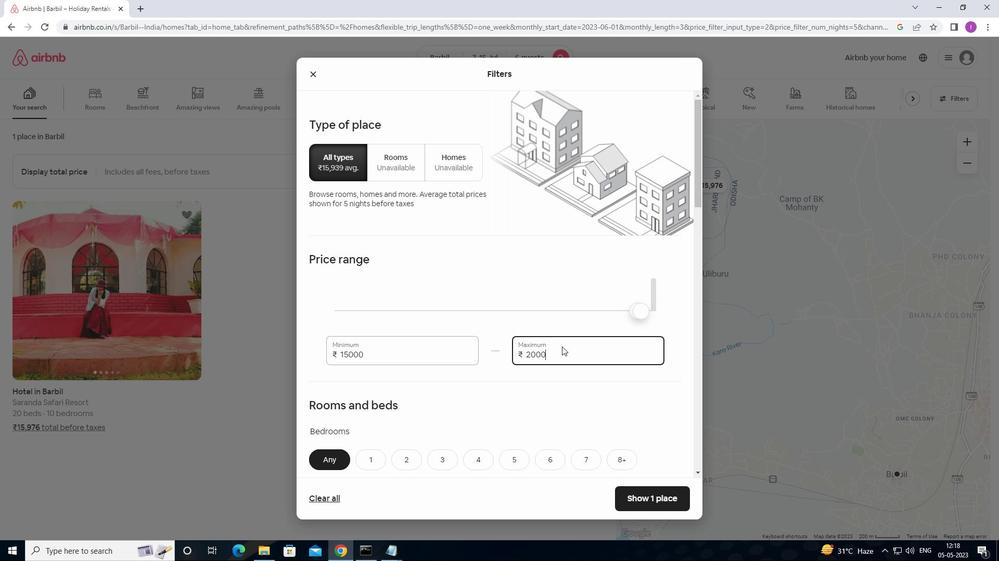 
Action: Mouse moved to (558, 349)
Screenshot: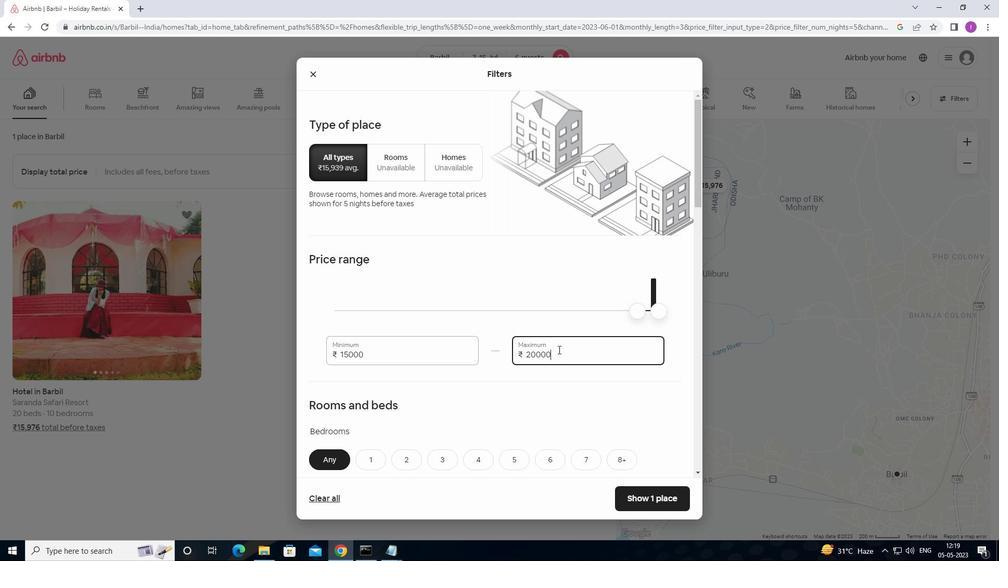 
Action: Mouse scrolled (558, 349) with delta (0, 0)
Screenshot: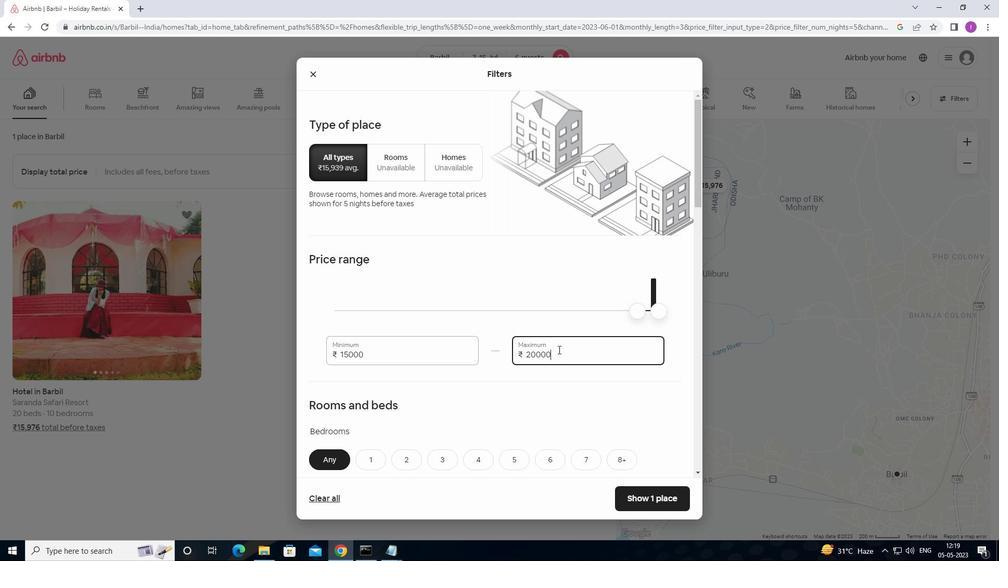 
Action: Mouse moved to (559, 349)
Screenshot: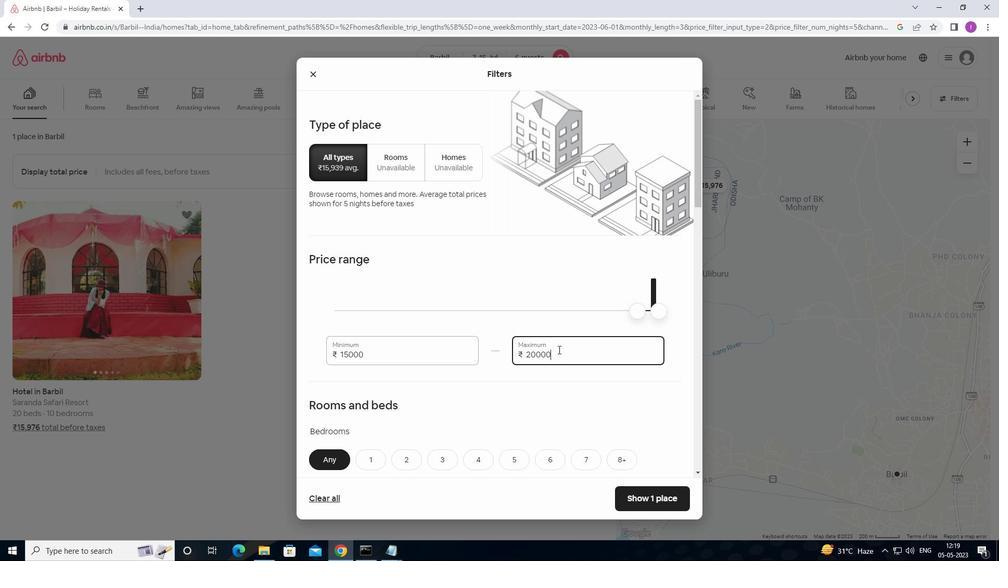 
Action: Mouse scrolled (559, 349) with delta (0, 0)
Screenshot: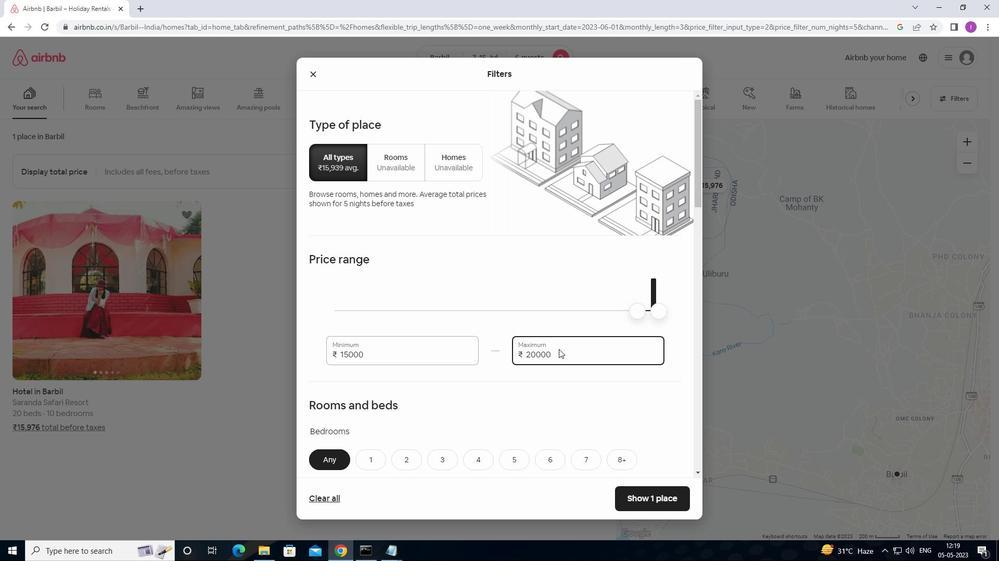 
Action: Mouse moved to (563, 344)
Screenshot: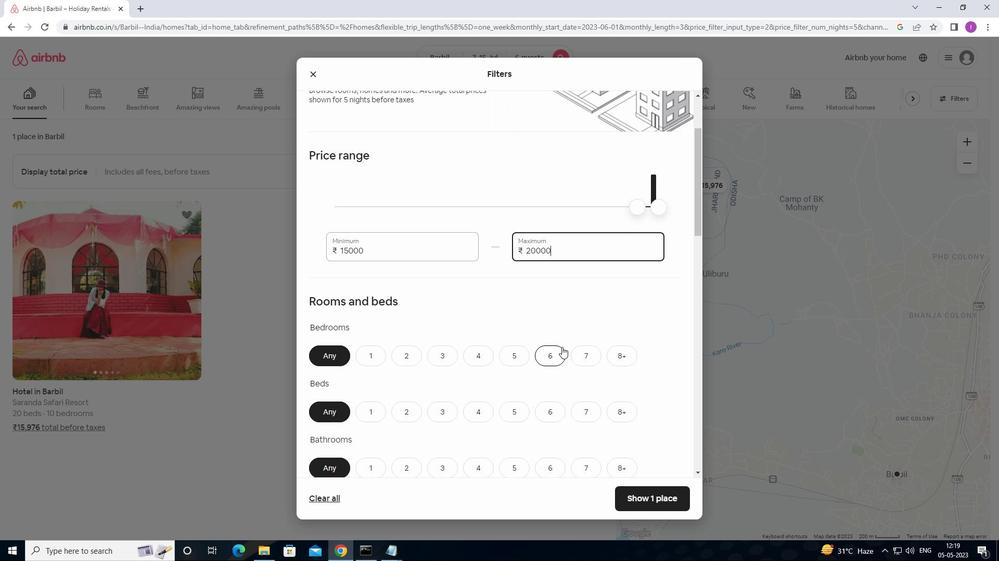 
Action: Mouse scrolled (563, 344) with delta (0, 0)
Screenshot: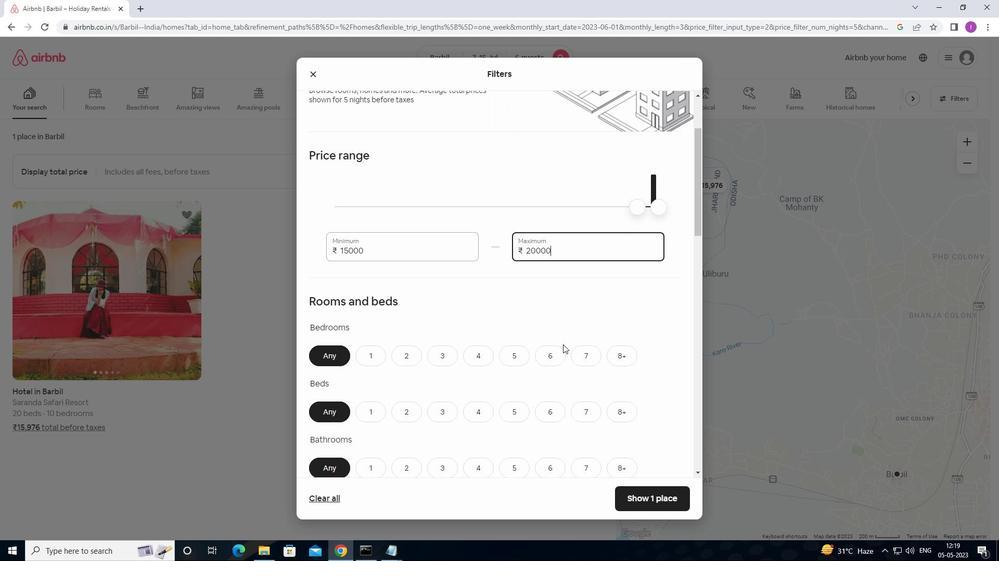 
Action: Mouse moved to (436, 304)
Screenshot: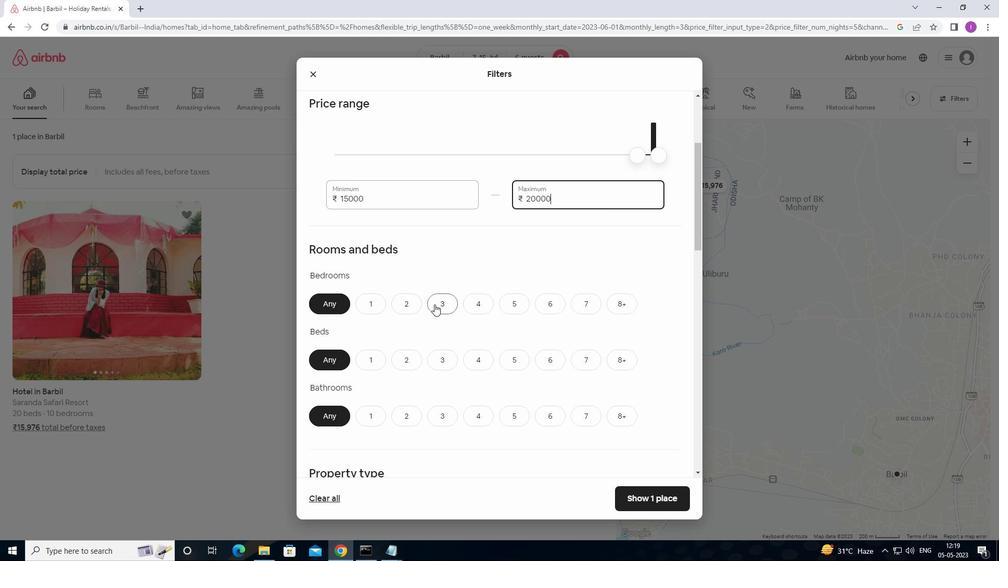 
Action: Mouse pressed left at (436, 304)
Screenshot: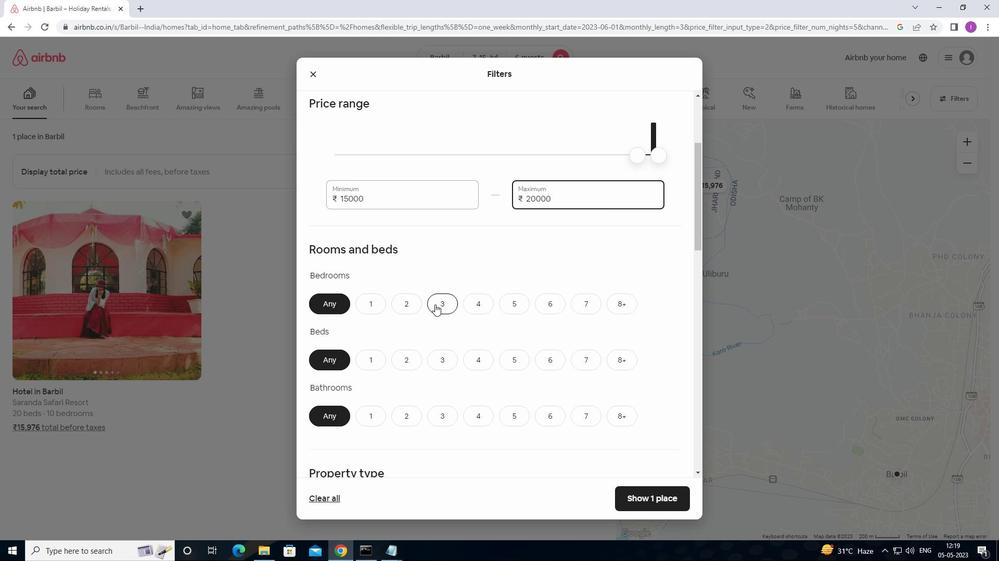 
Action: Mouse moved to (443, 350)
Screenshot: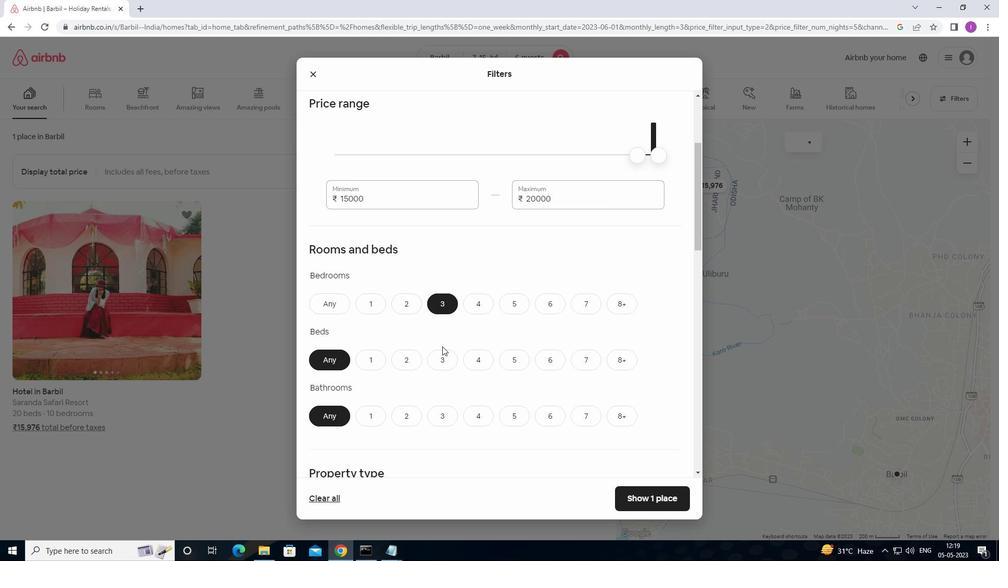 
Action: Mouse pressed left at (443, 350)
Screenshot: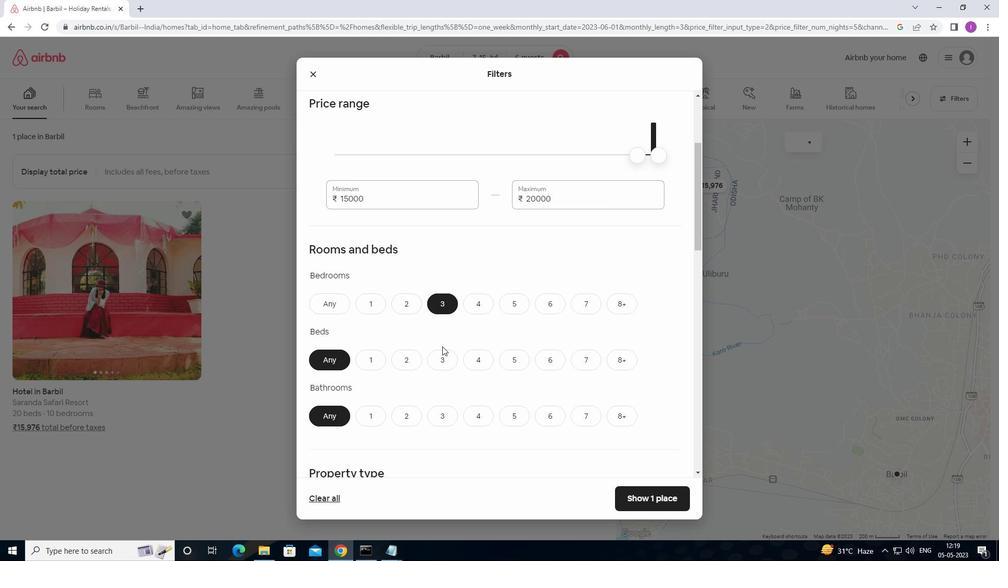 
Action: Mouse moved to (436, 417)
Screenshot: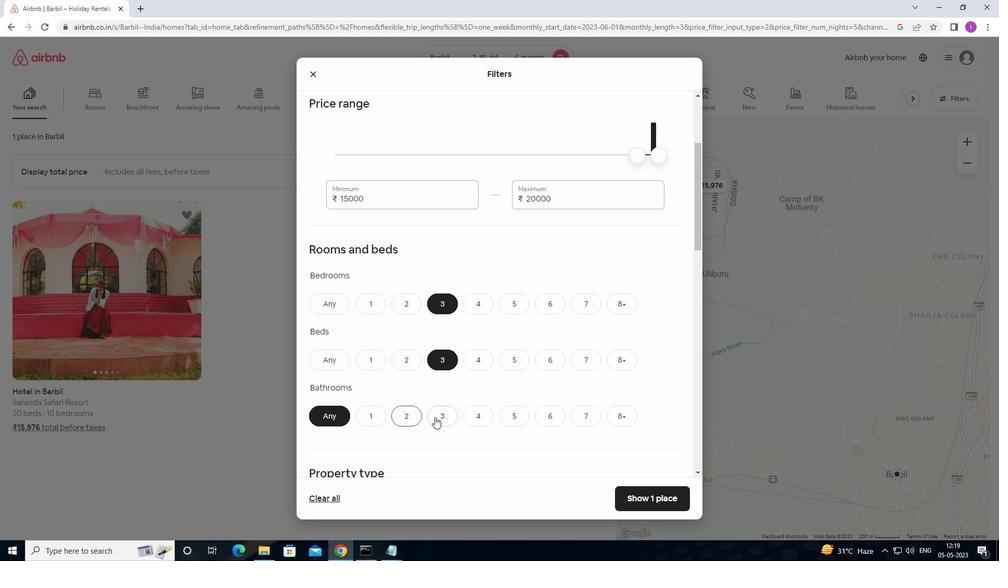 
Action: Mouse pressed left at (436, 417)
Screenshot: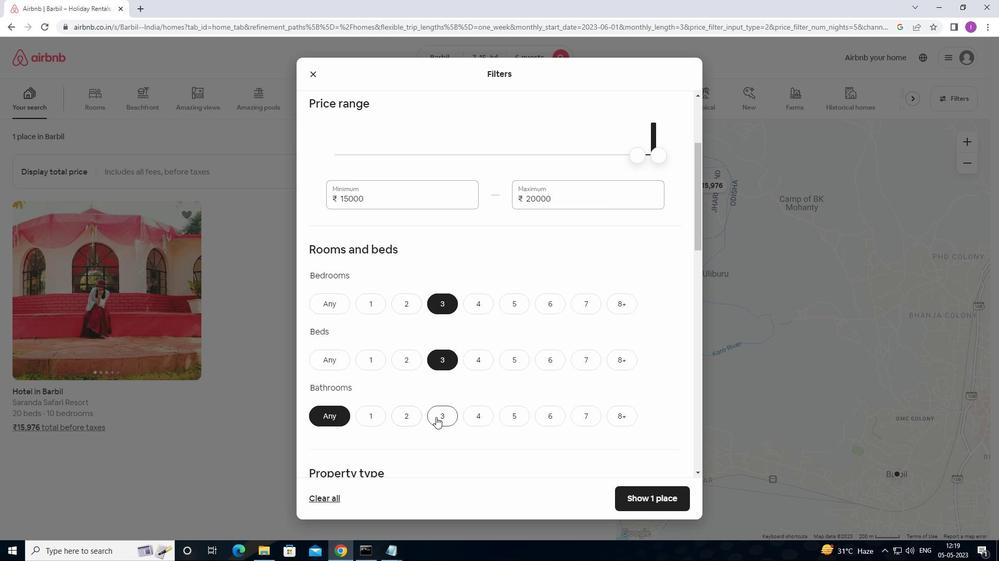 
Action: Mouse moved to (494, 374)
Screenshot: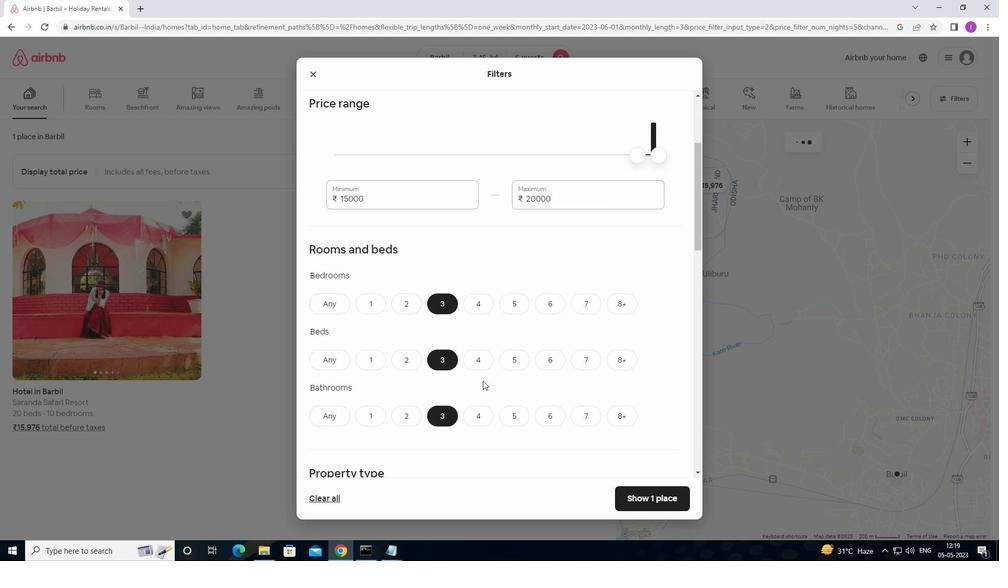 
Action: Mouse scrolled (494, 373) with delta (0, 0)
Screenshot: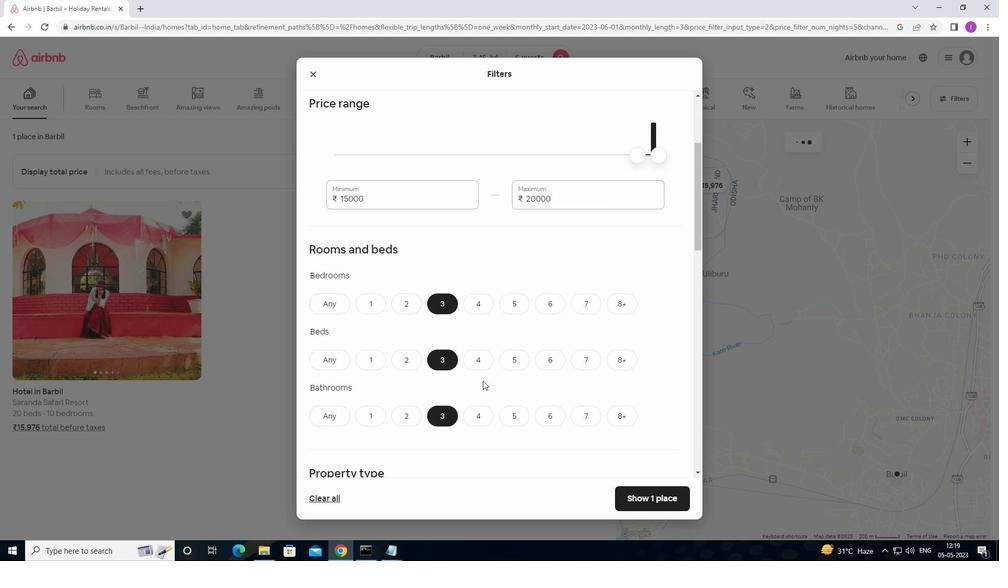 
Action: Mouse scrolled (494, 373) with delta (0, 0)
Screenshot: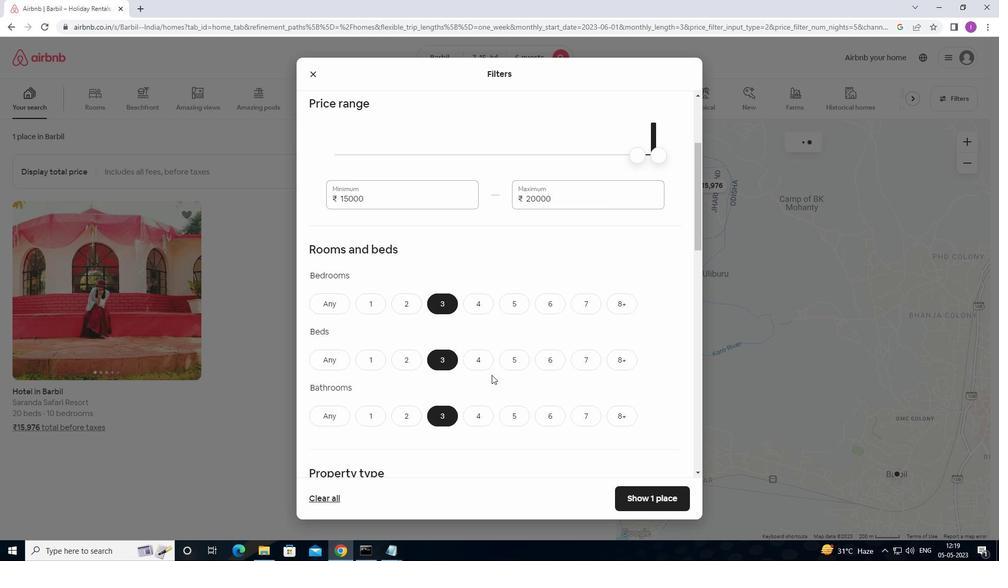 
Action: Mouse moved to (495, 374)
Screenshot: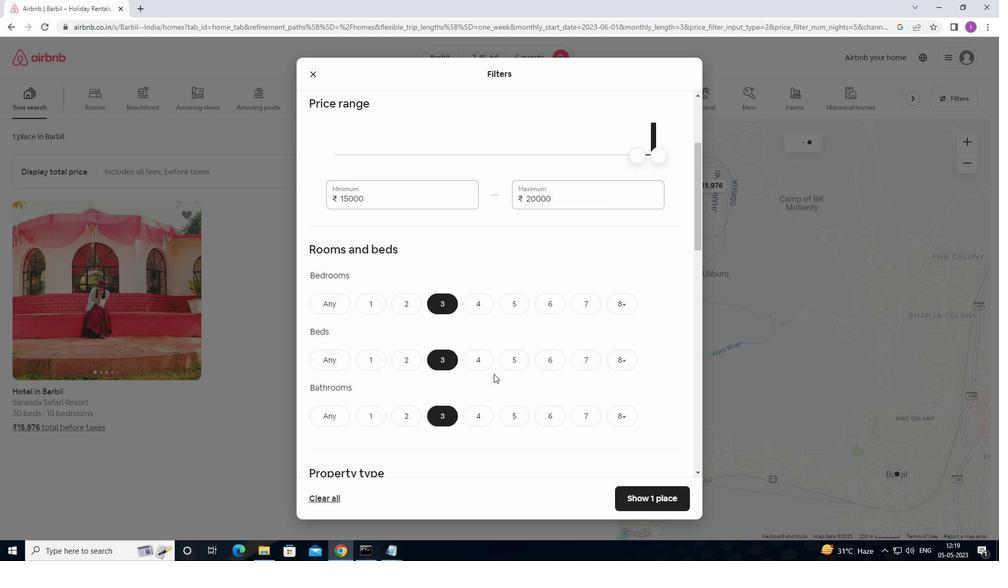 
Action: Mouse scrolled (495, 373) with delta (0, 0)
Screenshot: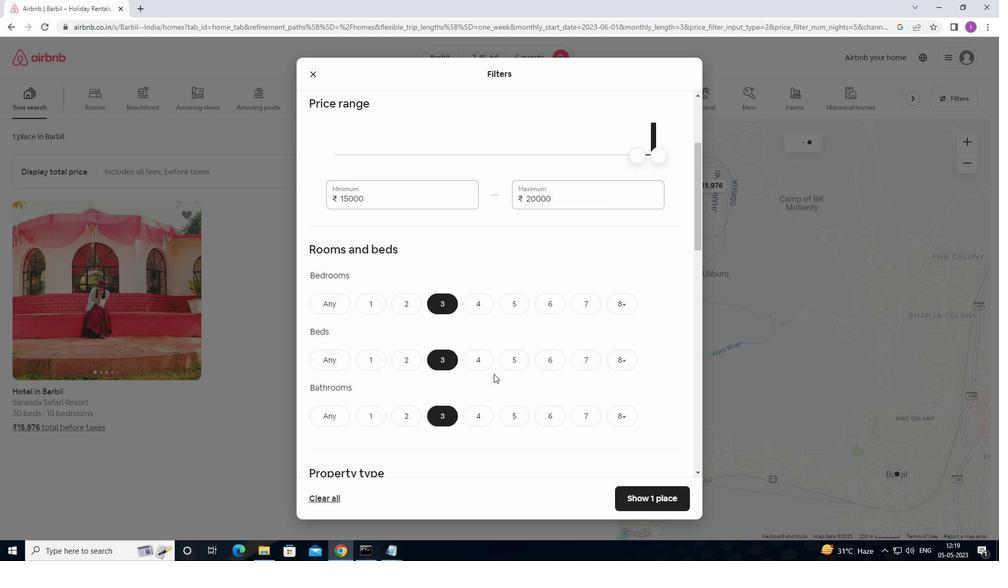 
Action: Mouse moved to (496, 368)
Screenshot: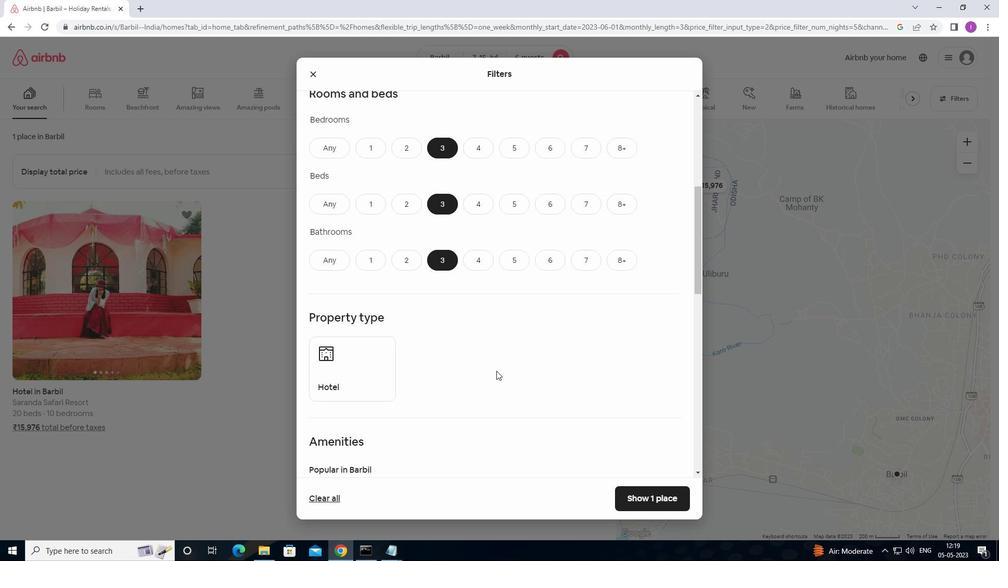 
Action: Mouse scrolled (496, 368) with delta (0, 0)
Screenshot: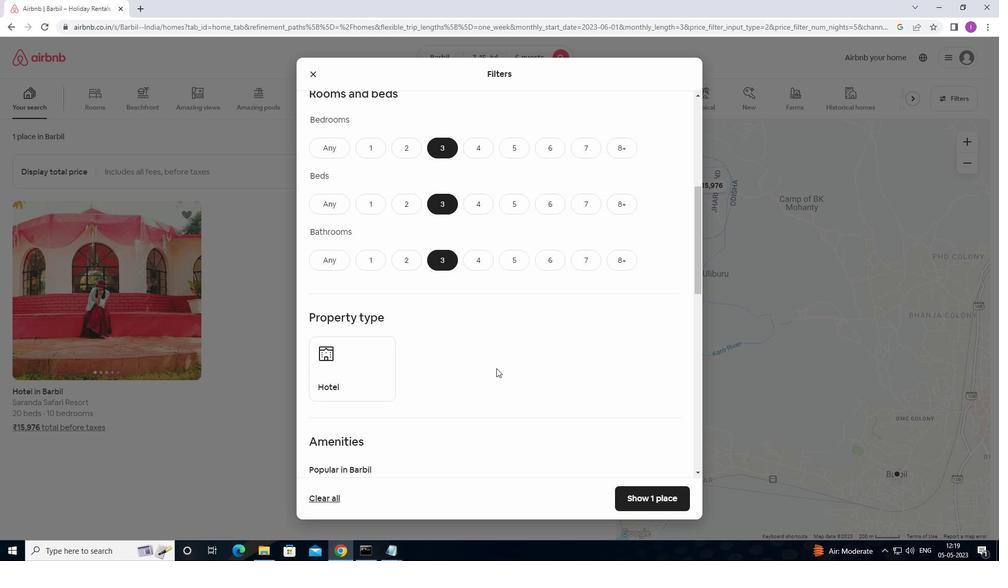 
Action: Mouse moved to (498, 365)
Screenshot: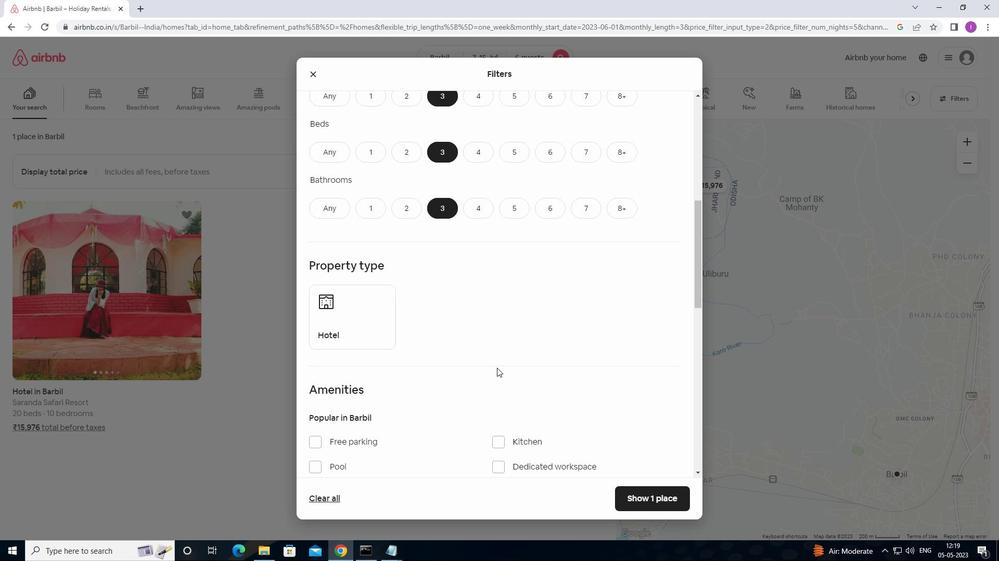 
Action: Mouse scrolled (498, 365) with delta (0, 0)
Screenshot: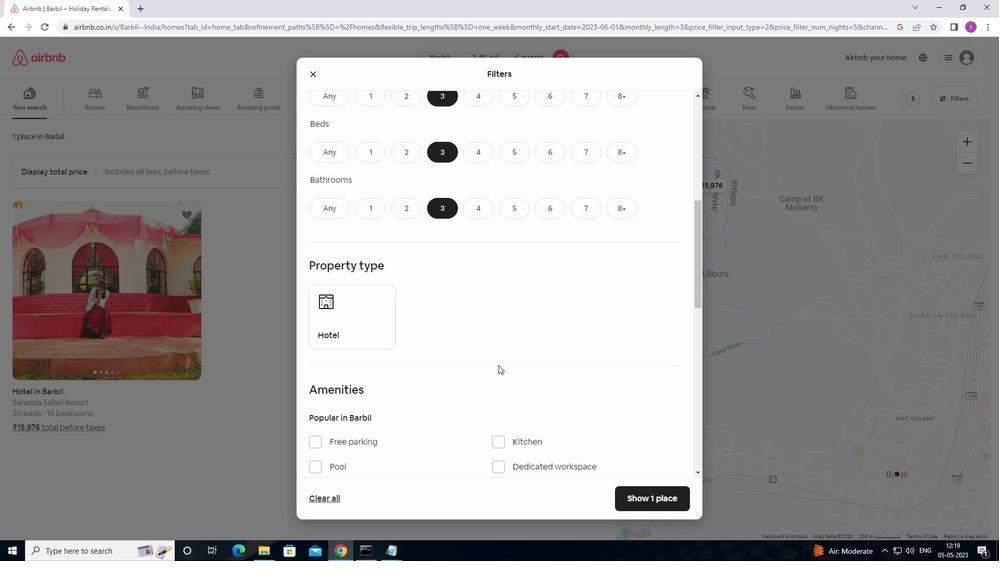 
Action: Mouse moved to (354, 275)
Screenshot: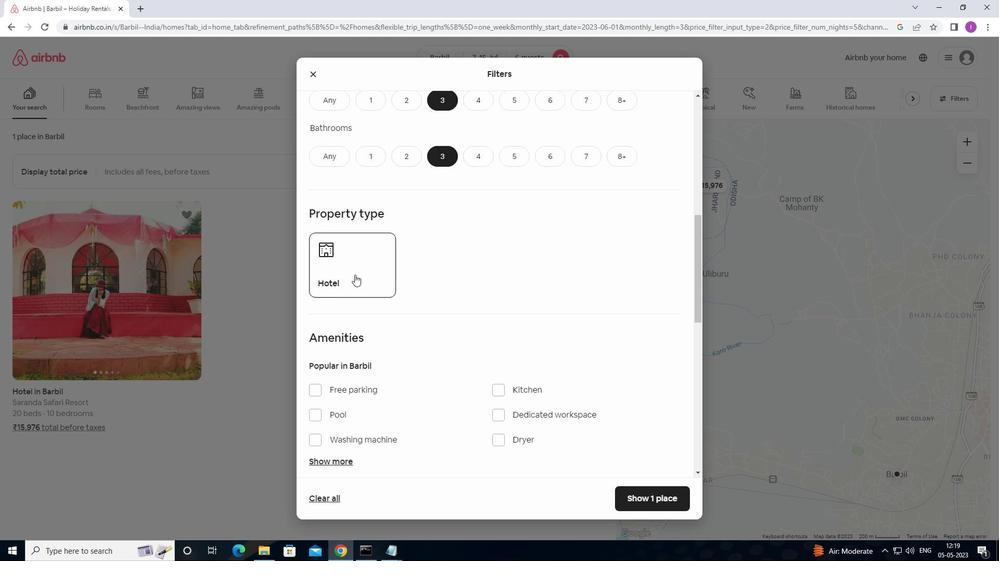 
Action: Mouse pressed left at (354, 275)
Screenshot: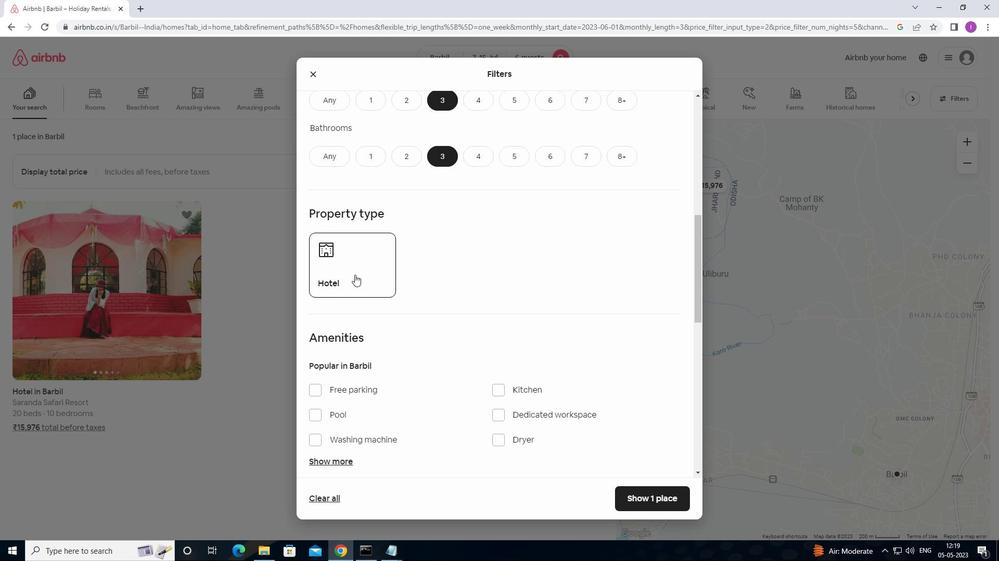 
Action: Mouse moved to (387, 281)
Screenshot: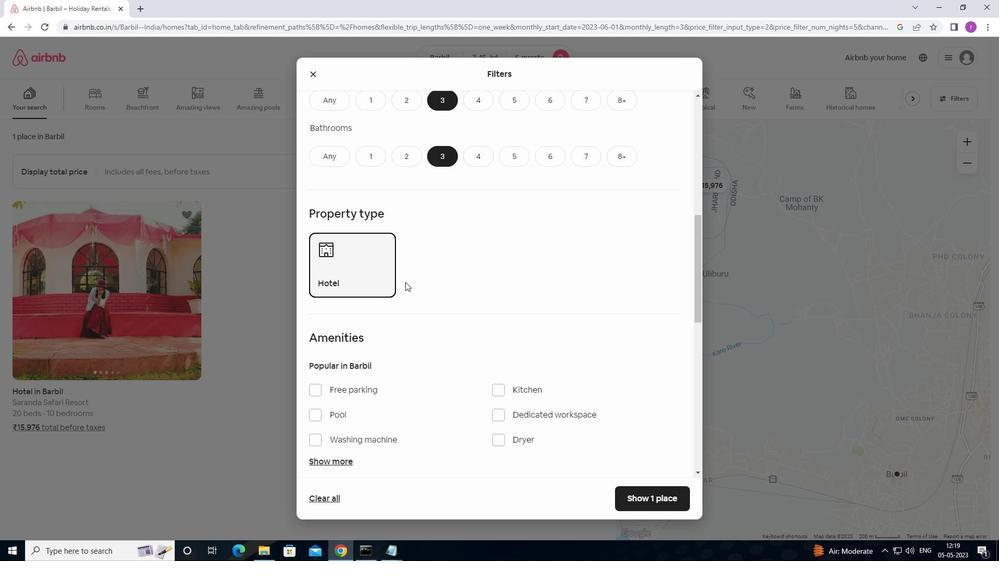 
Action: Mouse pressed left at (387, 281)
Screenshot: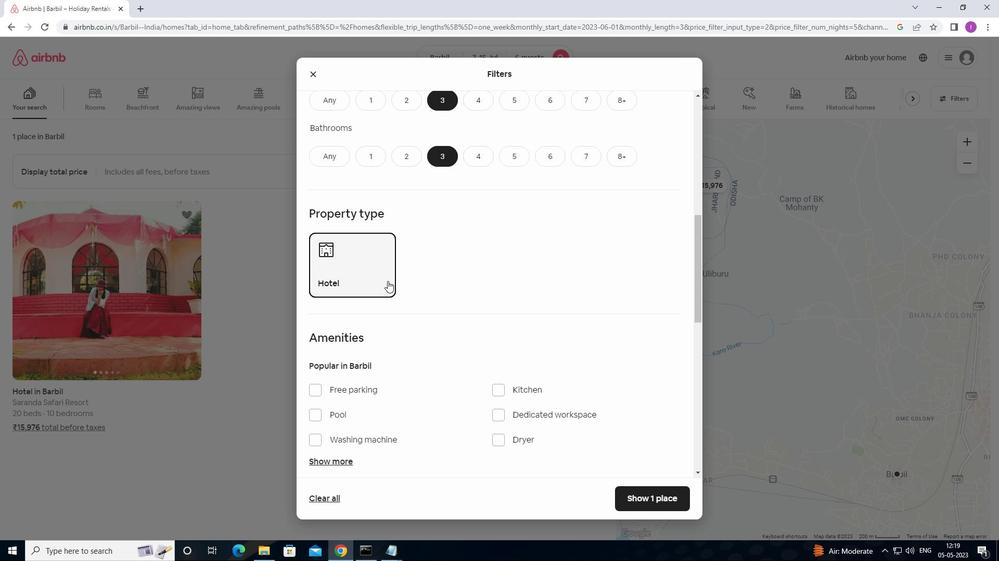
Action: Mouse moved to (507, 277)
Screenshot: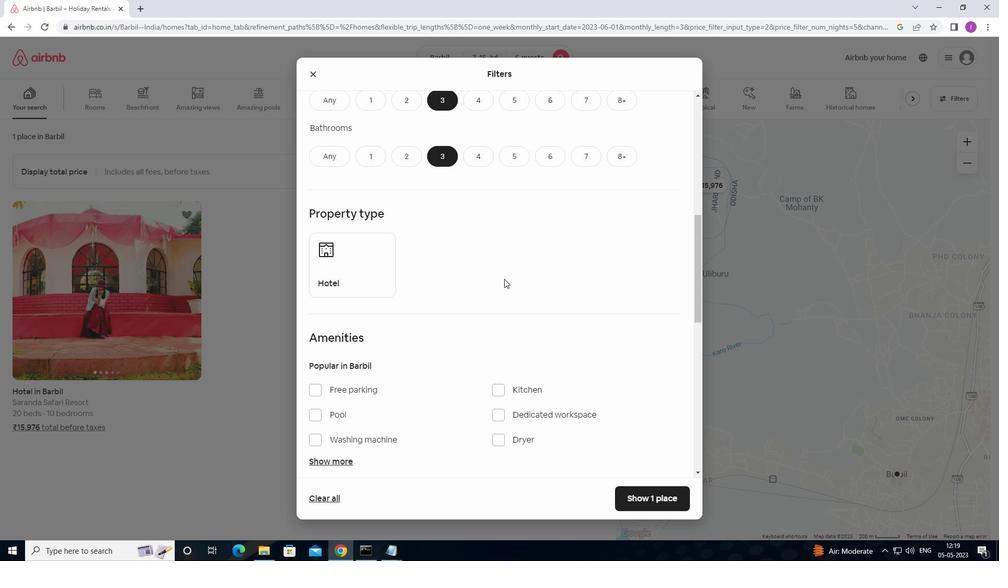 
Action: Mouse scrolled (507, 276) with delta (0, 0)
Screenshot: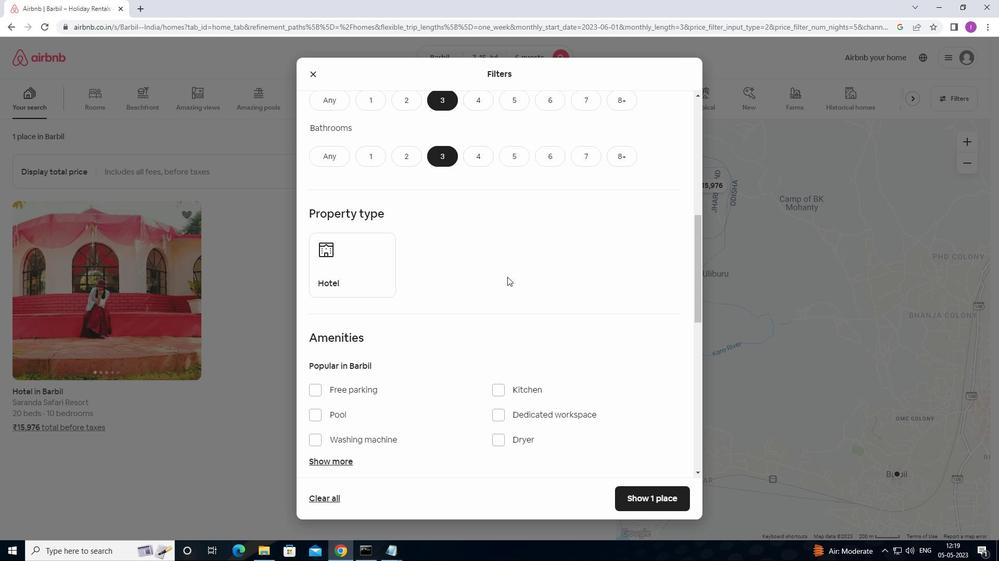 
Action: Mouse moved to (508, 276)
Screenshot: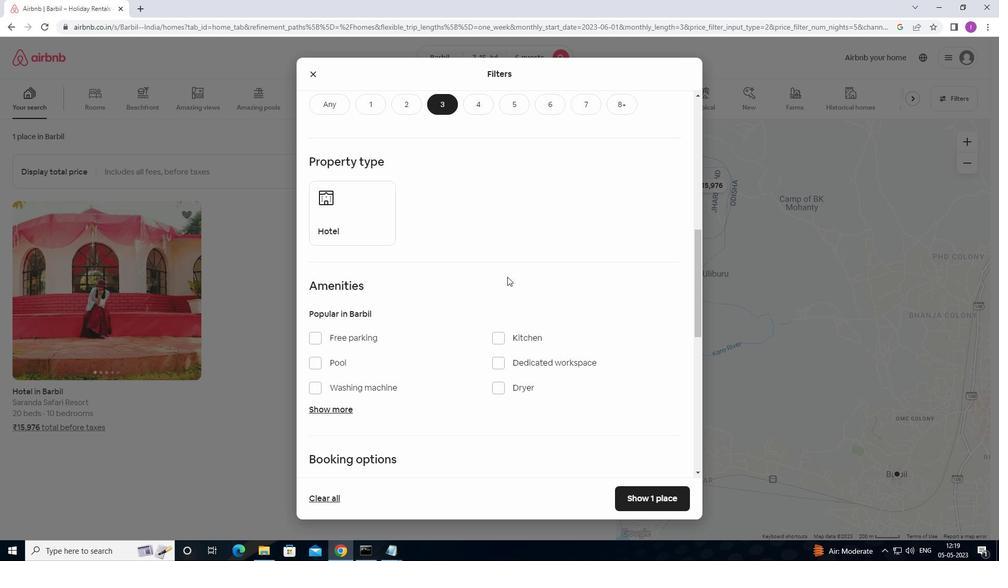 
Action: Mouse scrolled (508, 275) with delta (0, 0)
Screenshot: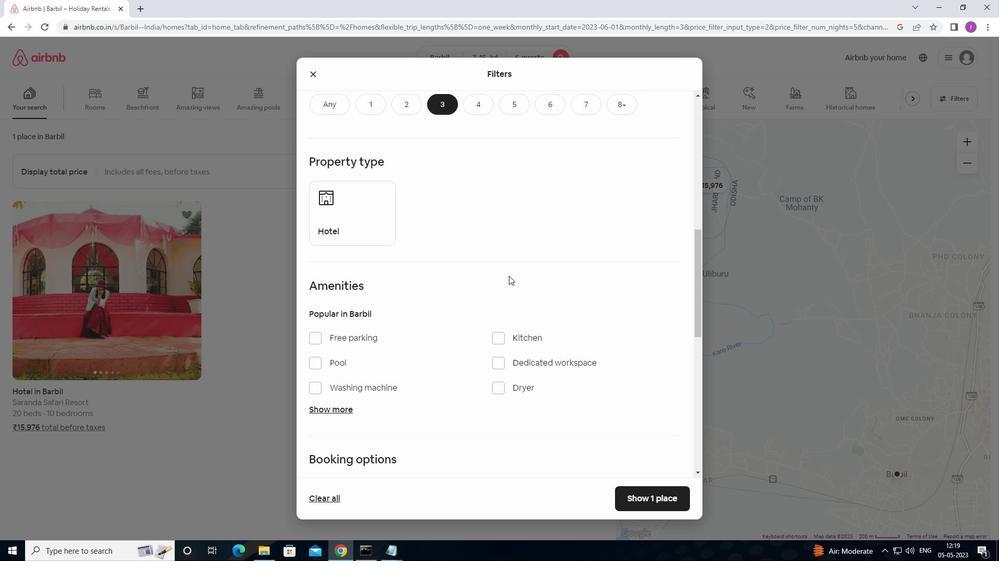 
Action: Mouse moved to (317, 339)
Screenshot: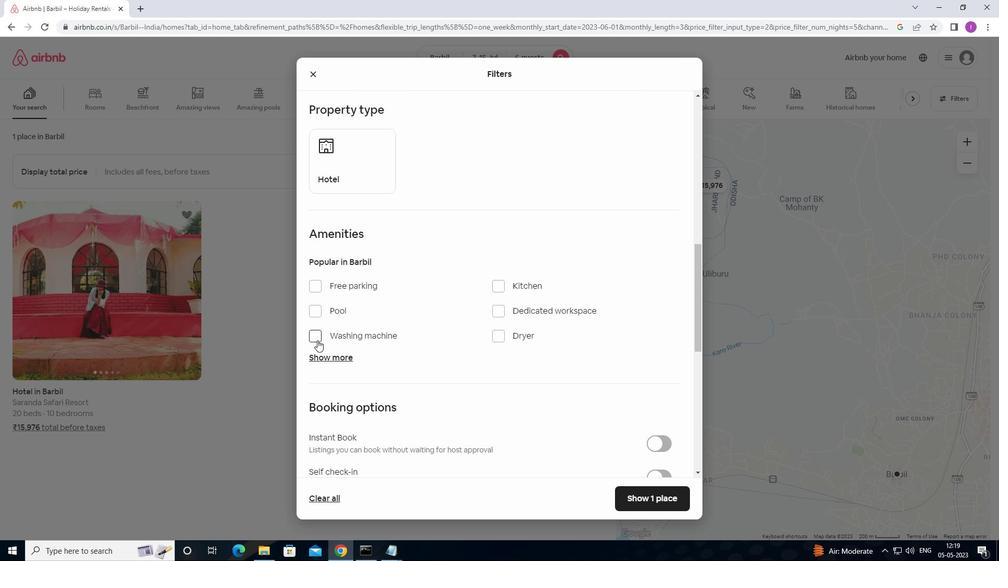 
Action: Mouse pressed left at (317, 339)
Screenshot: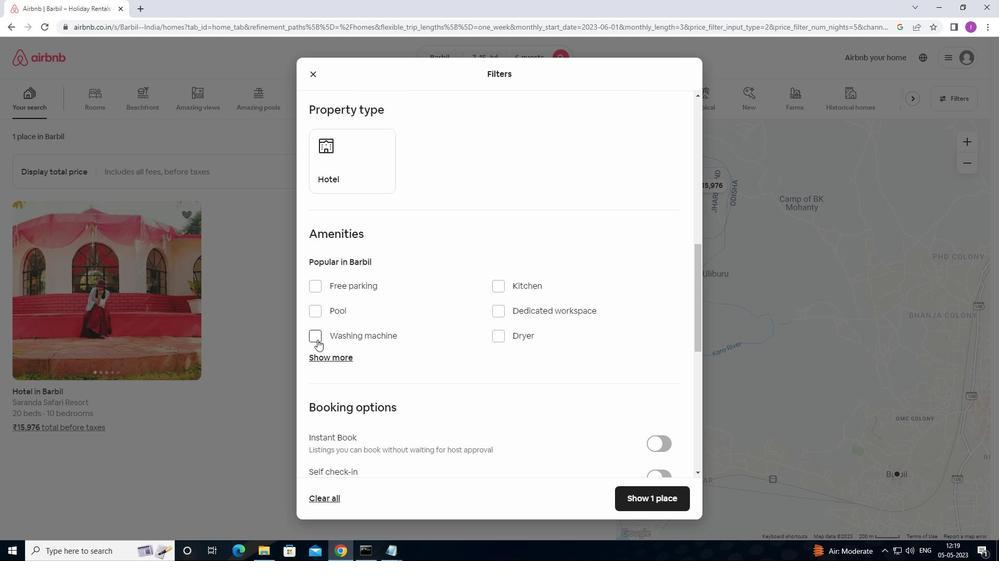 
Action: Mouse moved to (471, 361)
Screenshot: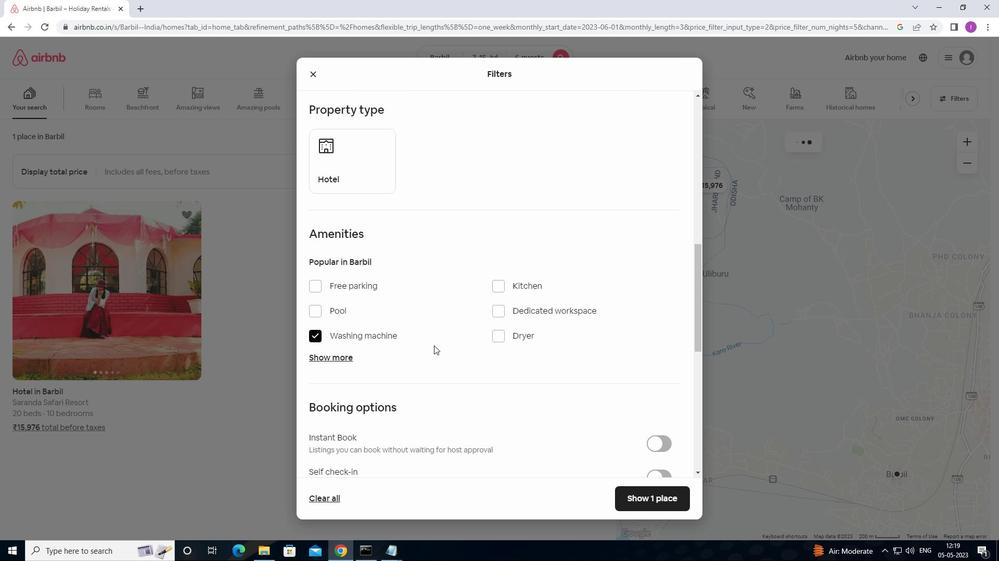 
Action: Mouse scrolled (471, 361) with delta (0, 0)
Screenshot: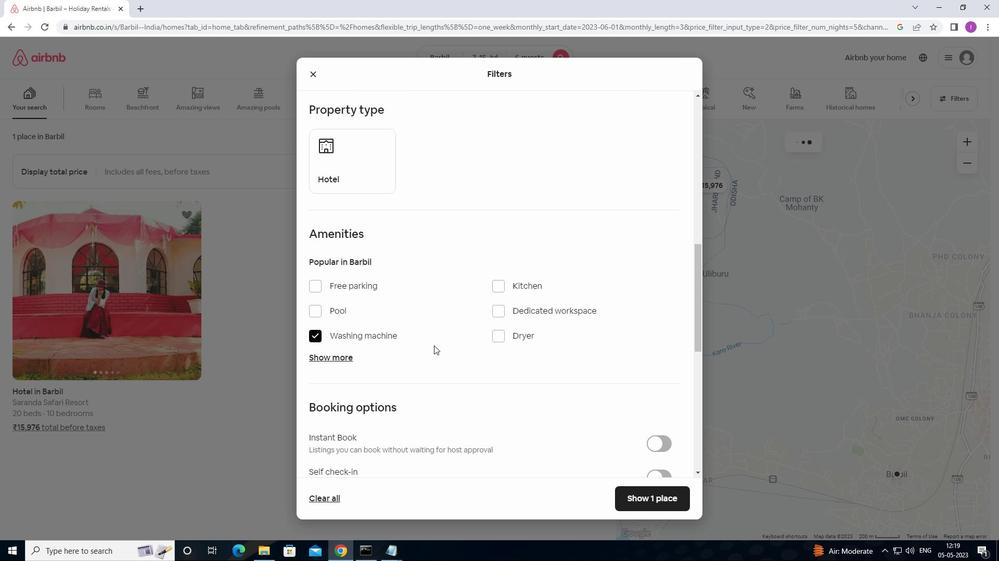 
Action: Mouse moved to (484, 368)
Screenshot: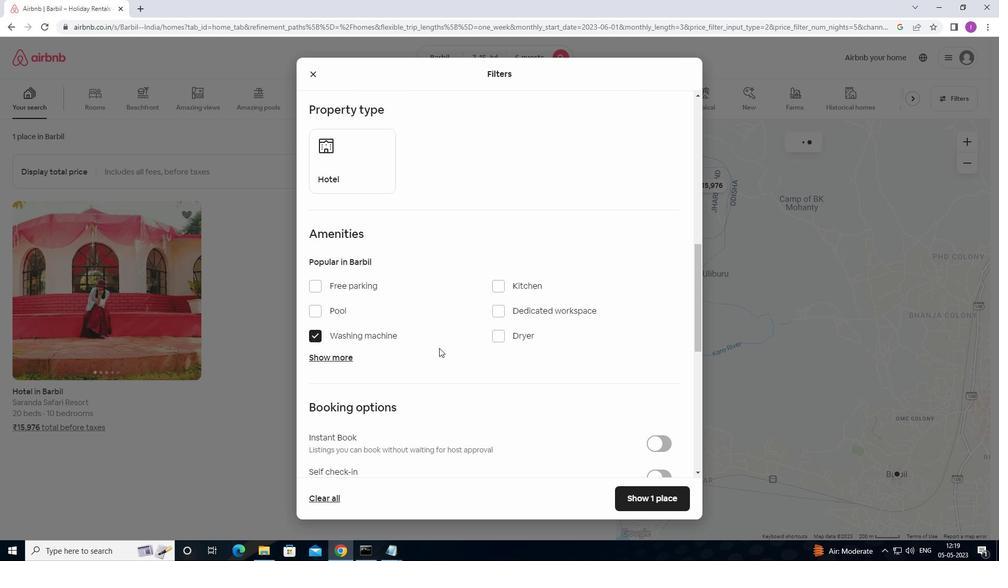 
Action: Mouse scrolled (484, 367) with delta (0, 0)
Screenshot: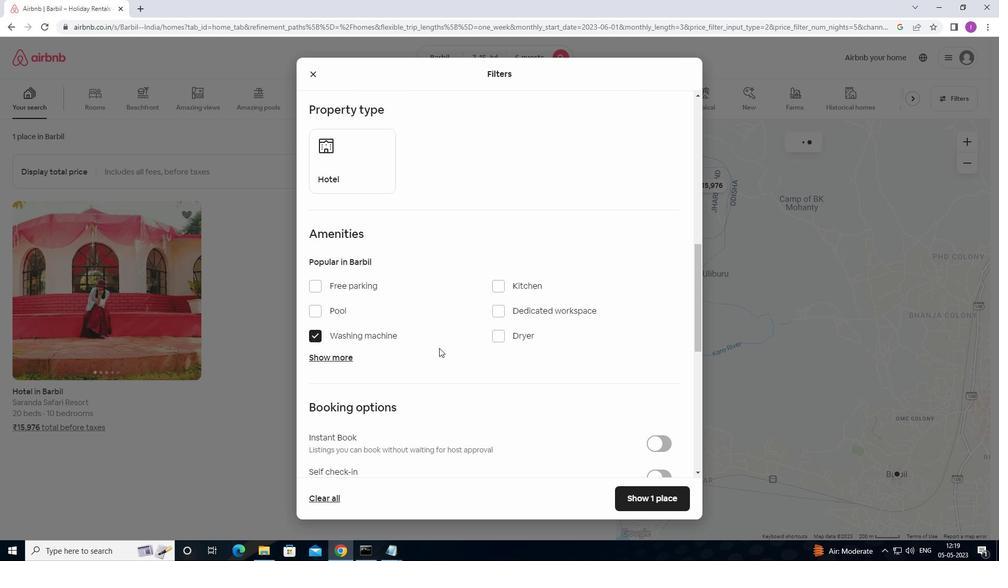 
Action: Mouse moved to (489, 369)
Screenshot: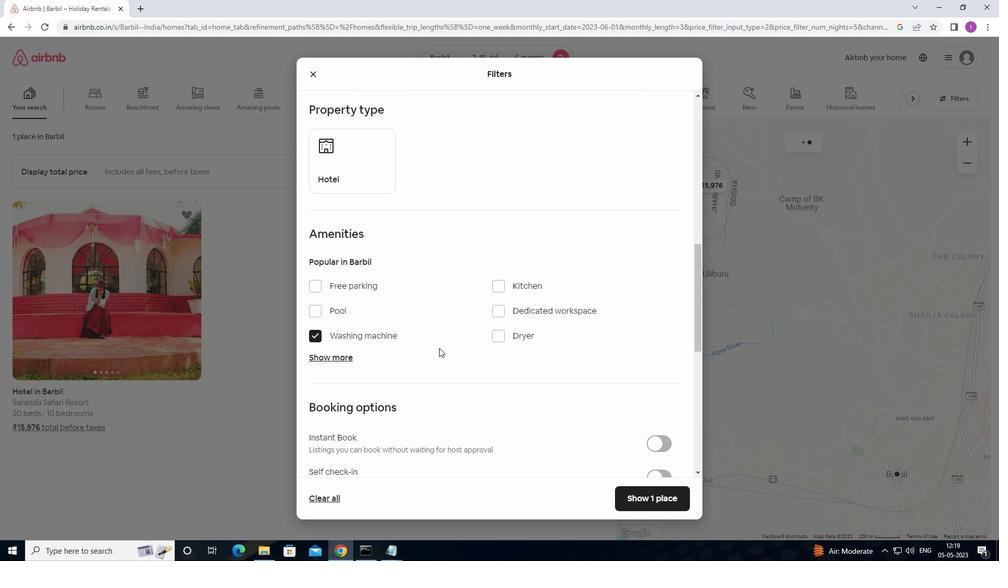 
Action: Mouse scrolled (489, 368) with delta (0, 0)
Screenshot: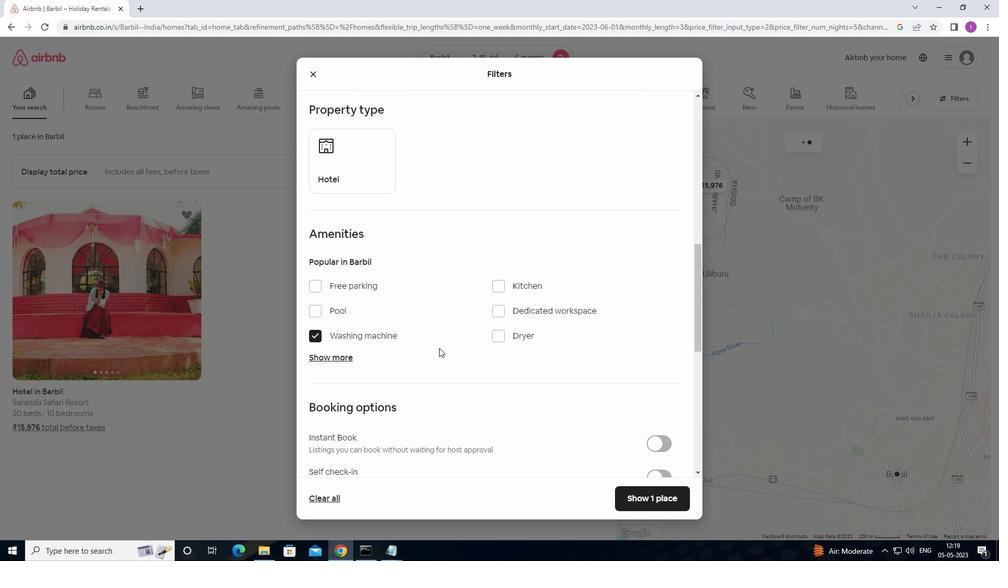 
Action: Mouse moved to (498, 369)
Screenshot: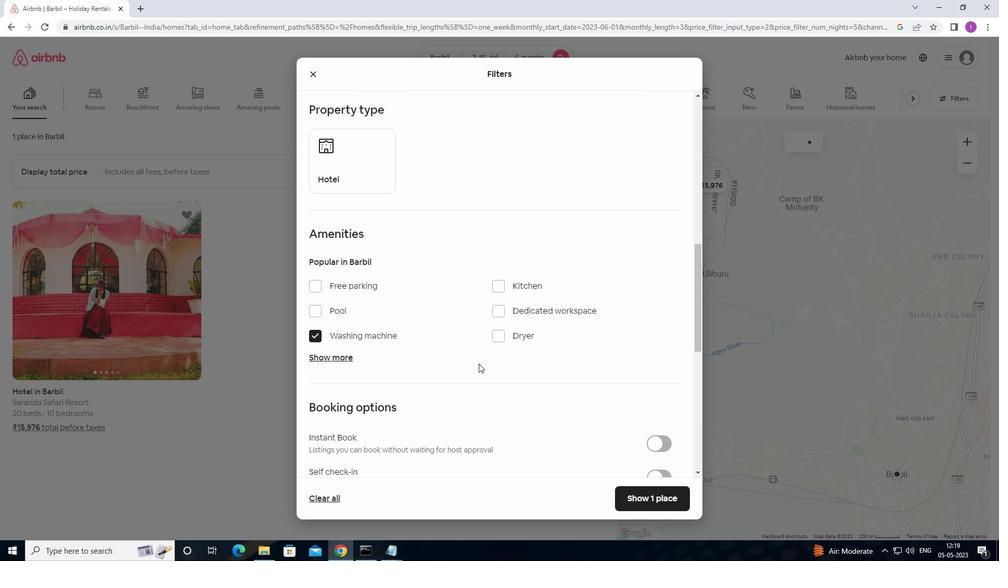 
Action: Mouse scrolled (498, 368) with delta (0, 0)
Screenshot: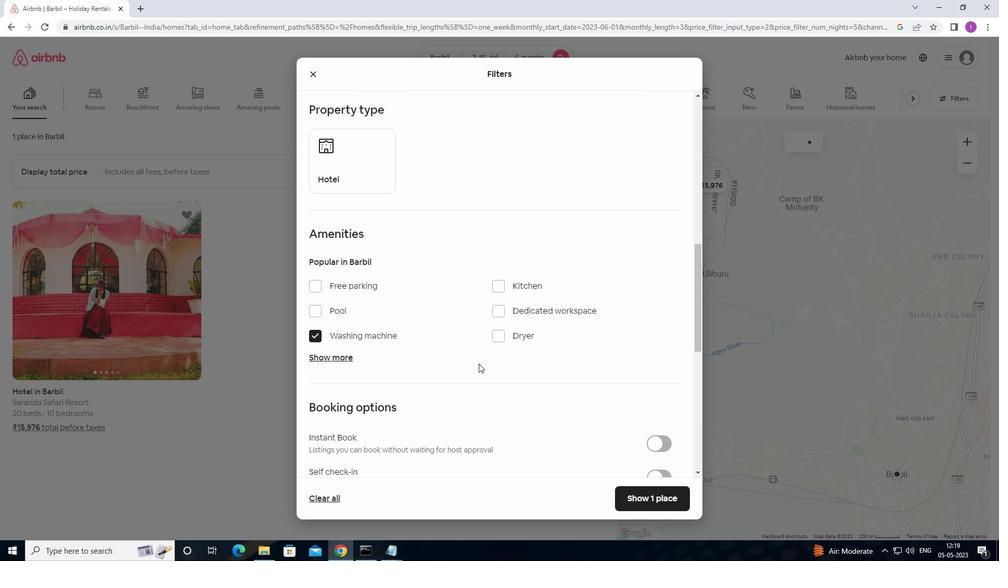 
Action: Mouse moved to (659, 269)
Screenshot: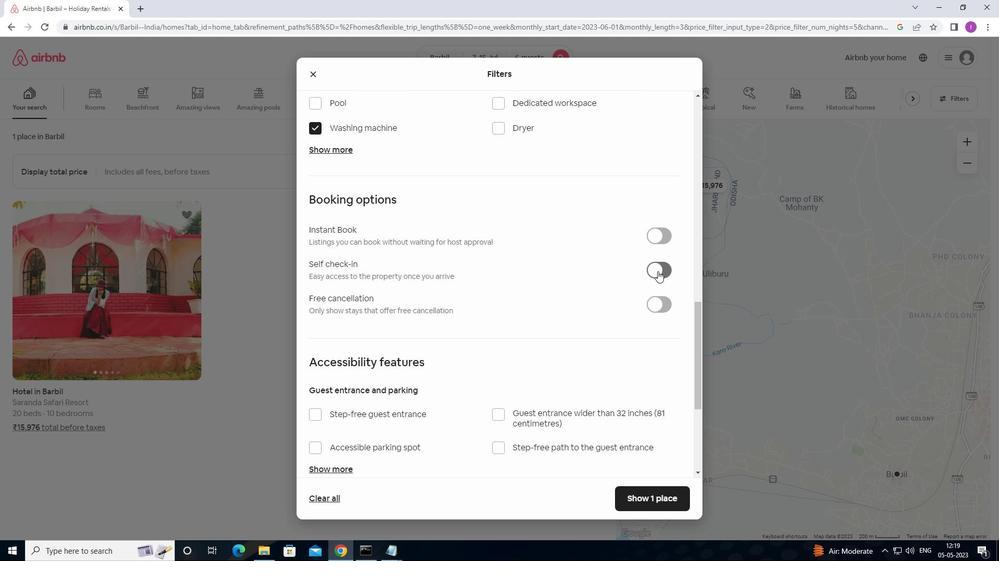 
Action: Mouse pressed left at (659, 269)
Screenshot: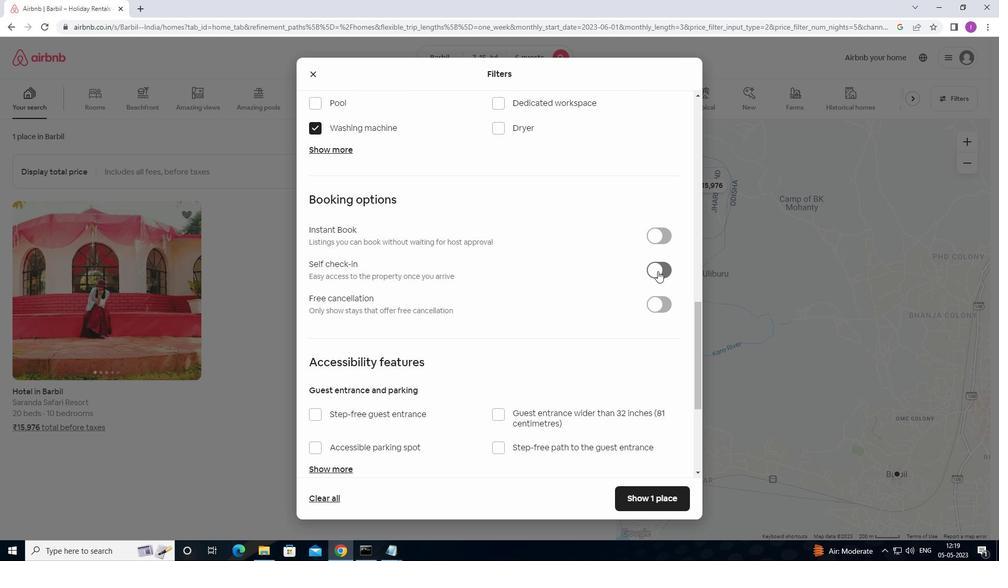 
Action: Mouse moved to (551, 346)
Screenshot: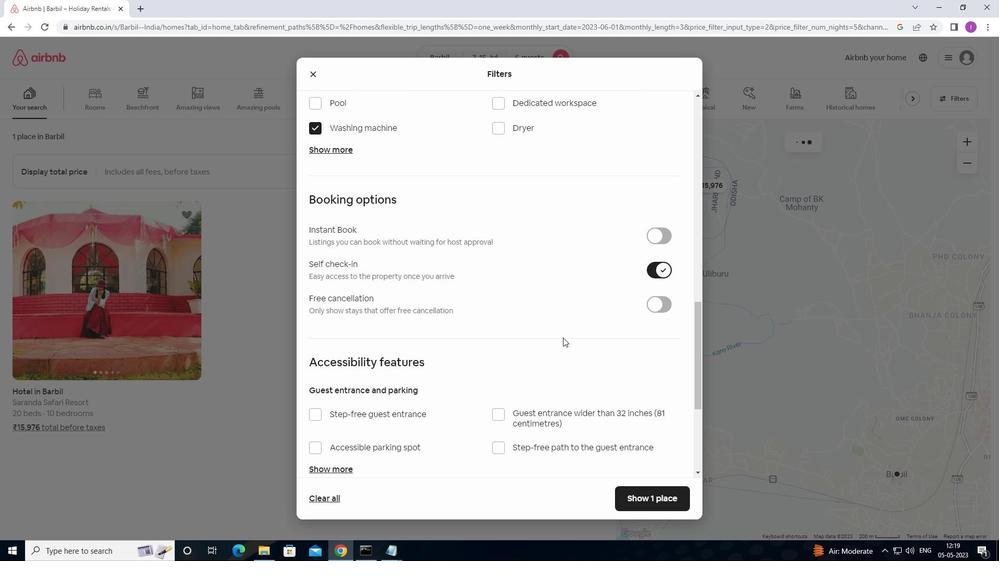 
Action: Mouse scrolled (551, 345) with delta (0, 0)
Screenshot: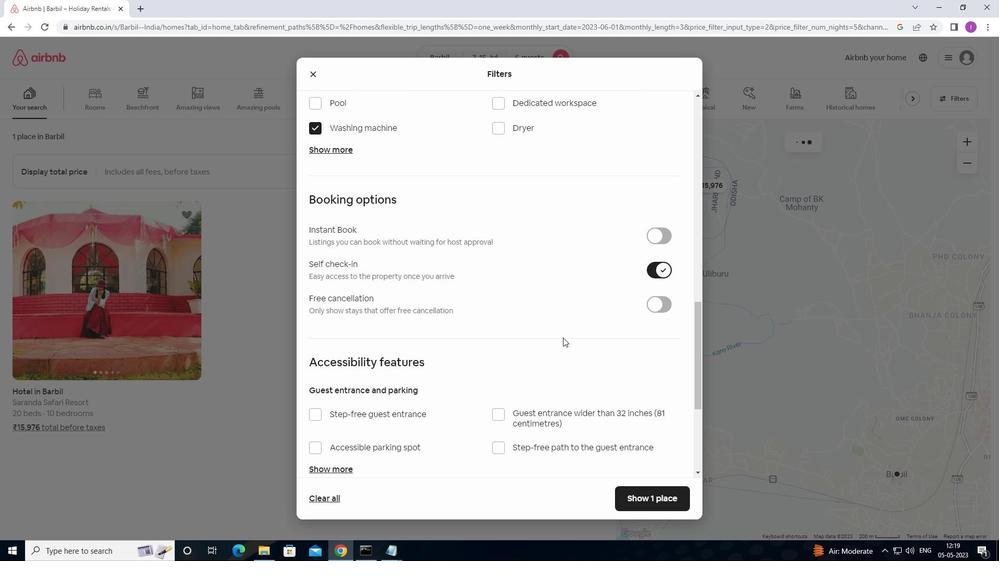 
Action: Mouse moved to (550, 349)
Screenshot: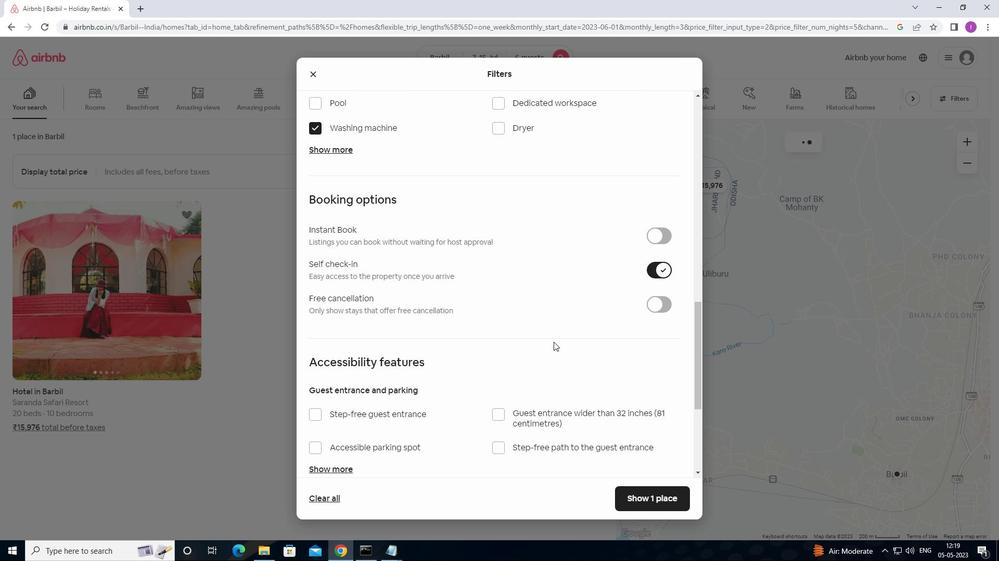 
Action: Mouse scrolled (550, 349) with delta (0, 0)
Screenshot: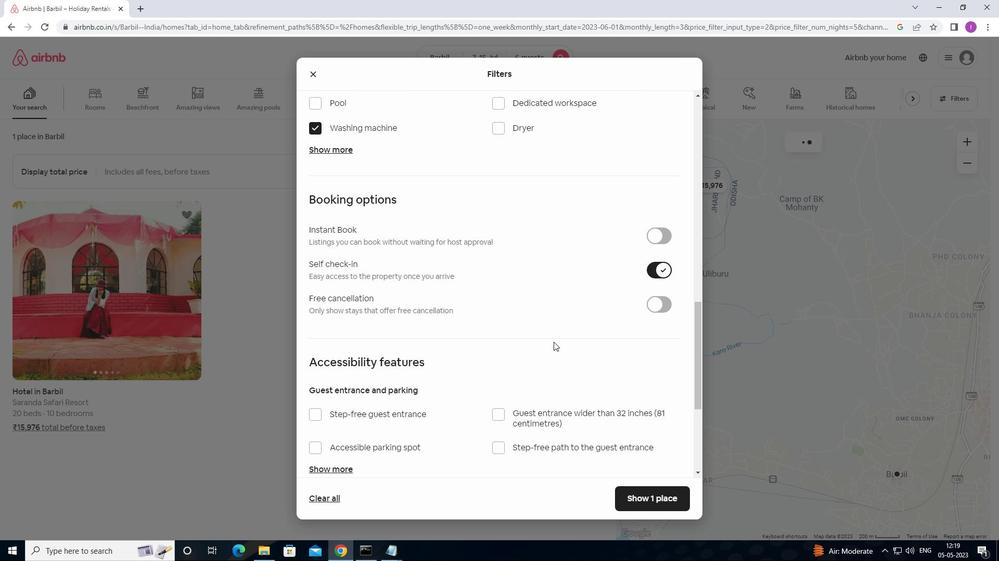 
Action: Mouse moved to (548, 352)
Screenshot: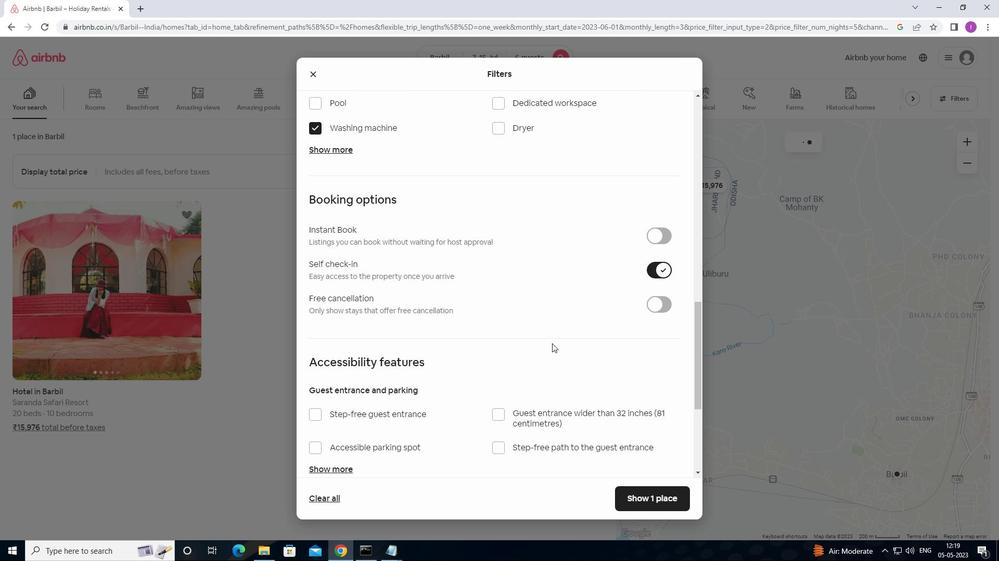 
Action: Mouse scrolled (548, 352) with delta (0, 0)
Screenshot: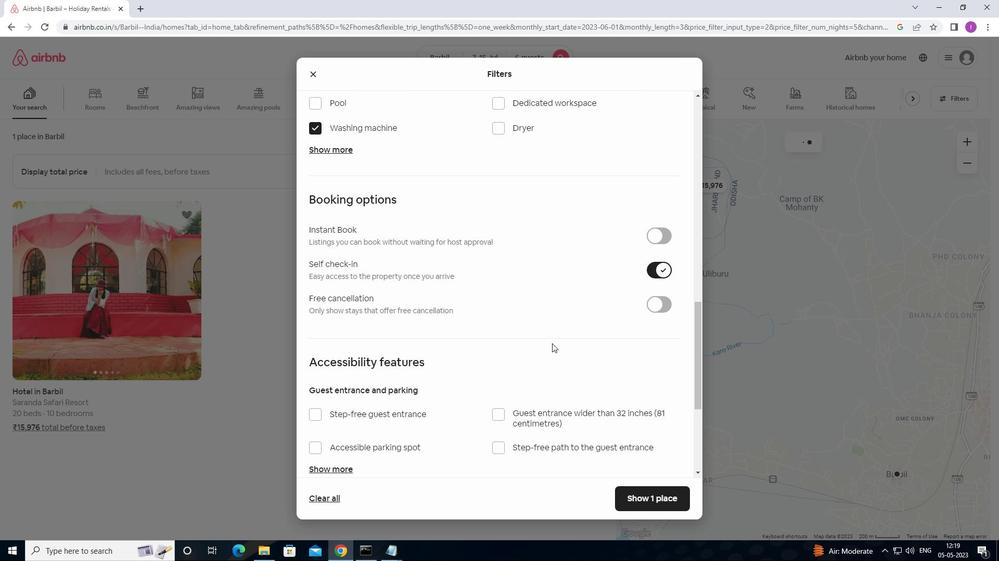 
Action: Mouse moved to (546, 354)
Screenshot: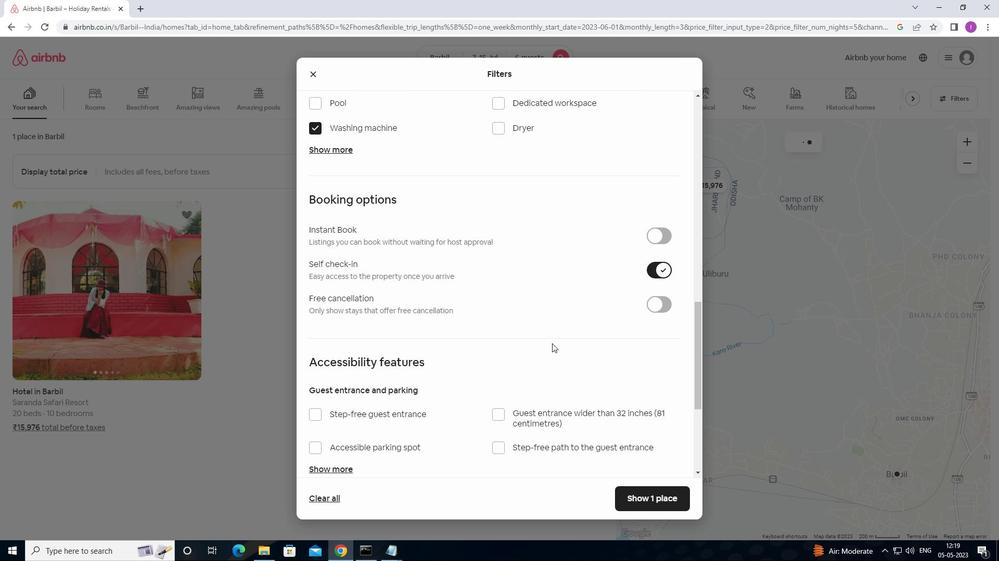 
Action: Mouse scrolled (546, 353) with delta (0, 0)
Screenshot: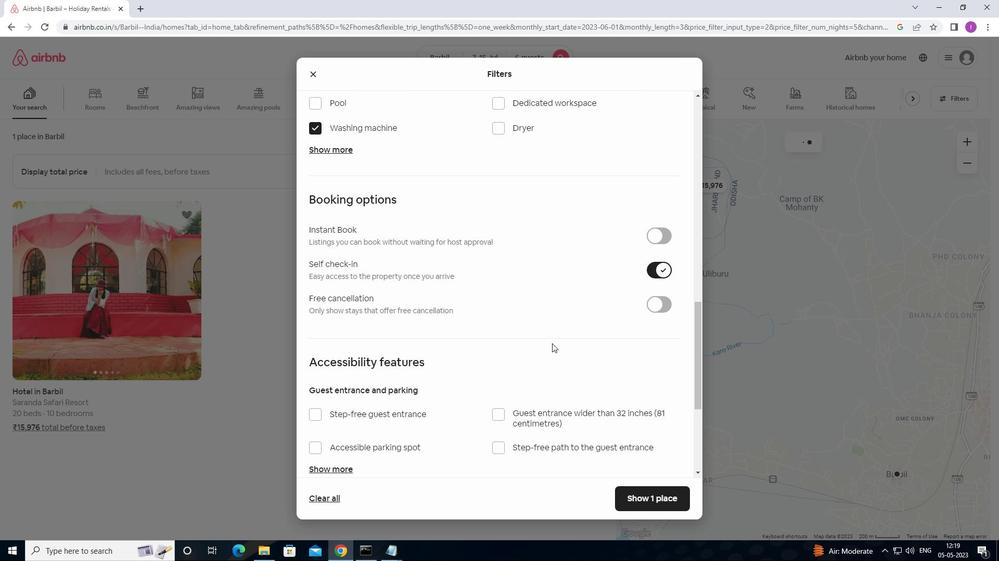 
Action: Mouse moved to (538, 355)
Screenshot: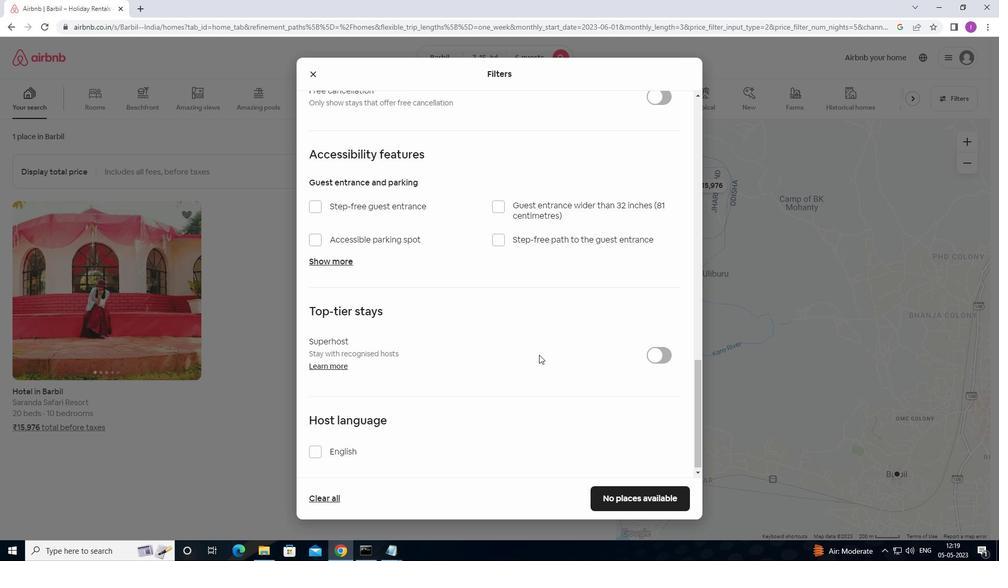 
Action: Mouse scrolled (538, 354) with delta (0, 0)
Screenshot: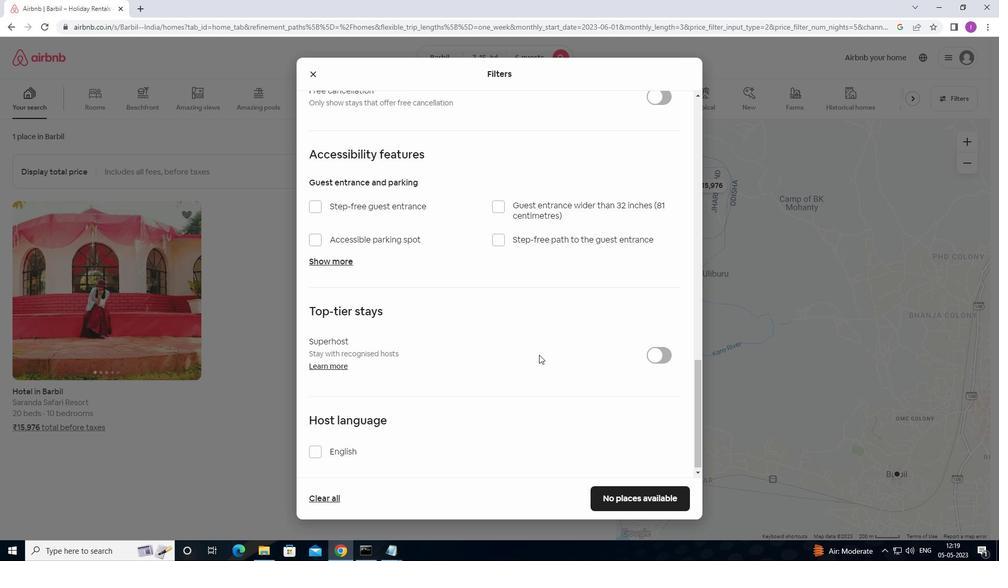 
Action: Mouse moved to (537, 356)
Screenshot: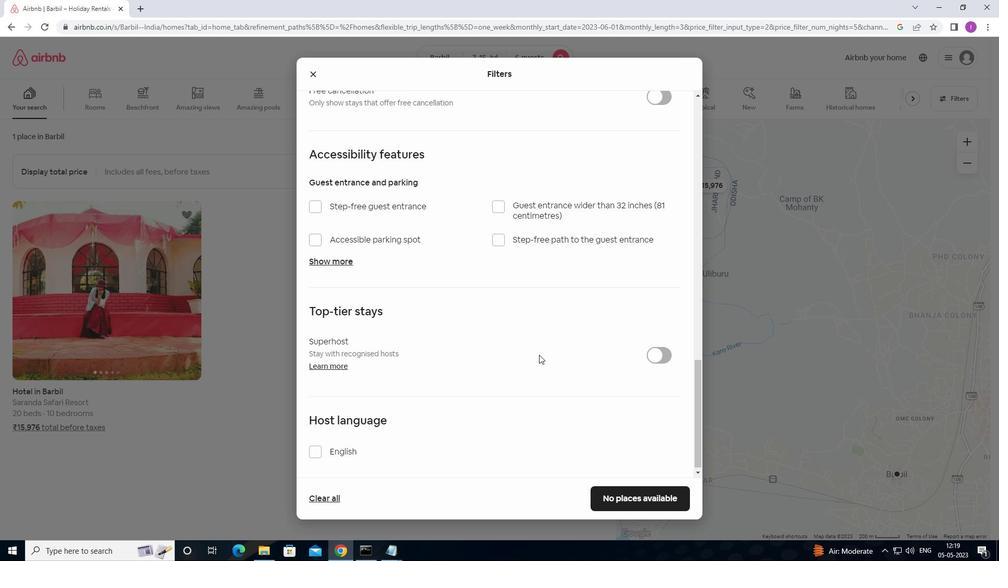 
Action: Mouse scrolled (537, 355) with delta (0, 0)
Screenshot: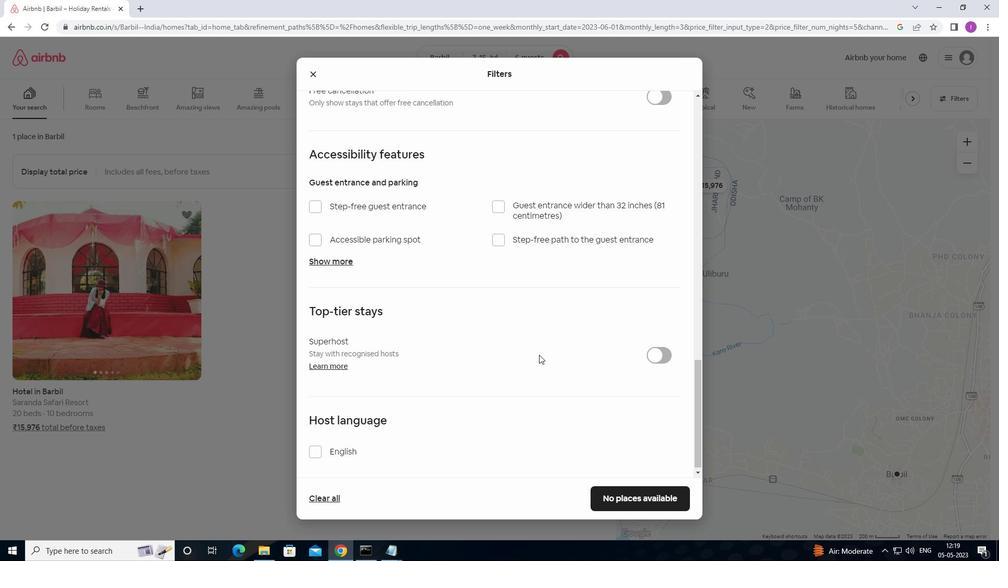 
Action: Mouse moved to (535, 357)
Screenshot: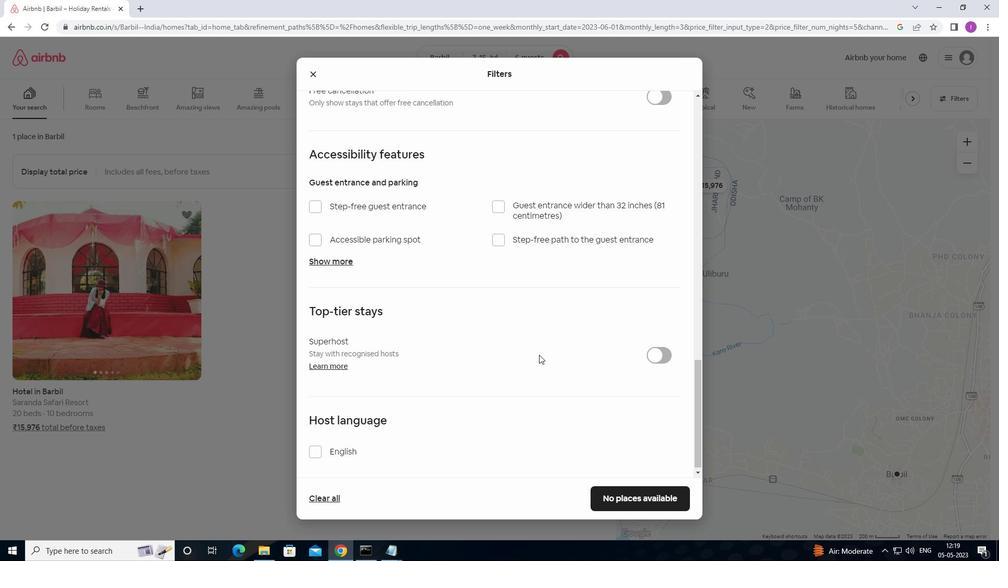 
Action: Mouse scrolled (535, 356) with delta (0, 0)
Screenshot: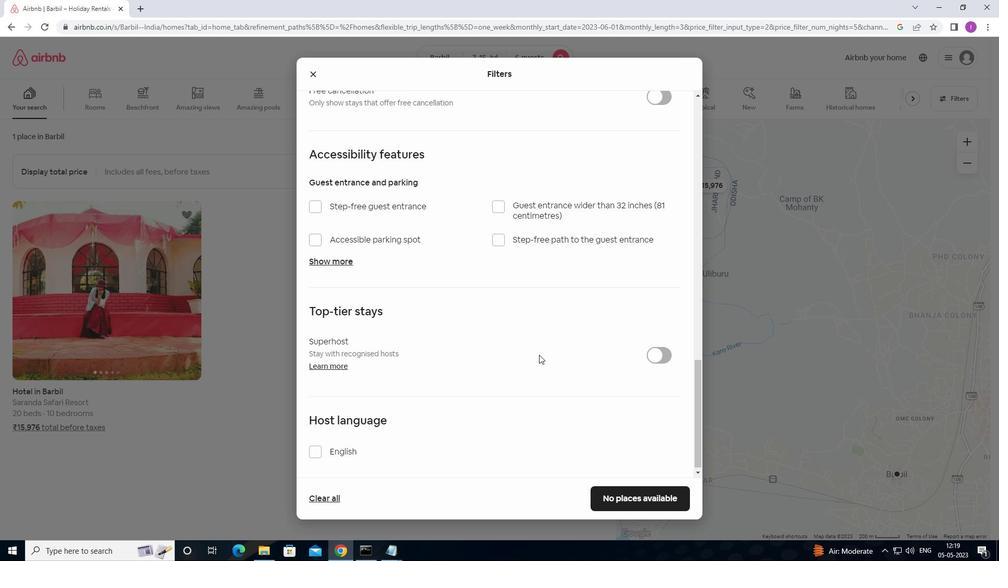 
Action: Mouse moved to (532, 360)
Screenshot: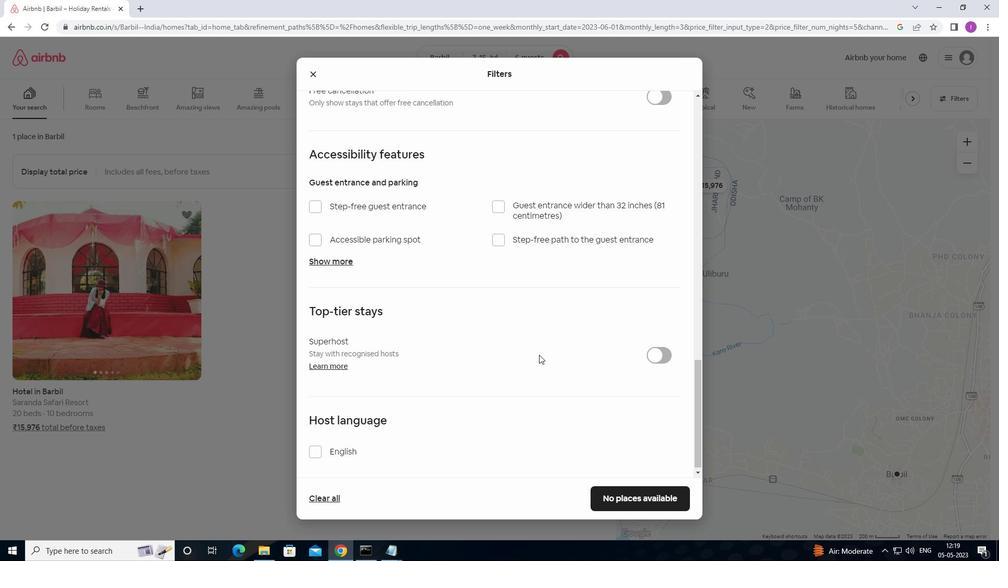 
Action: Mouse scrolled (532, 359) with delta (0, 0)
Screenshot: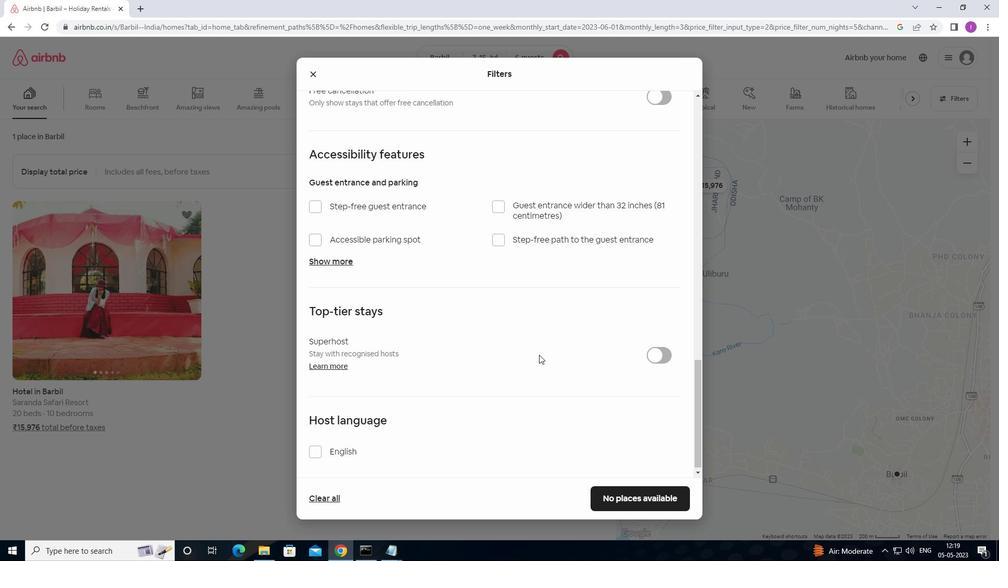
Action: Mouse moved to (320, 449)
Screenshot: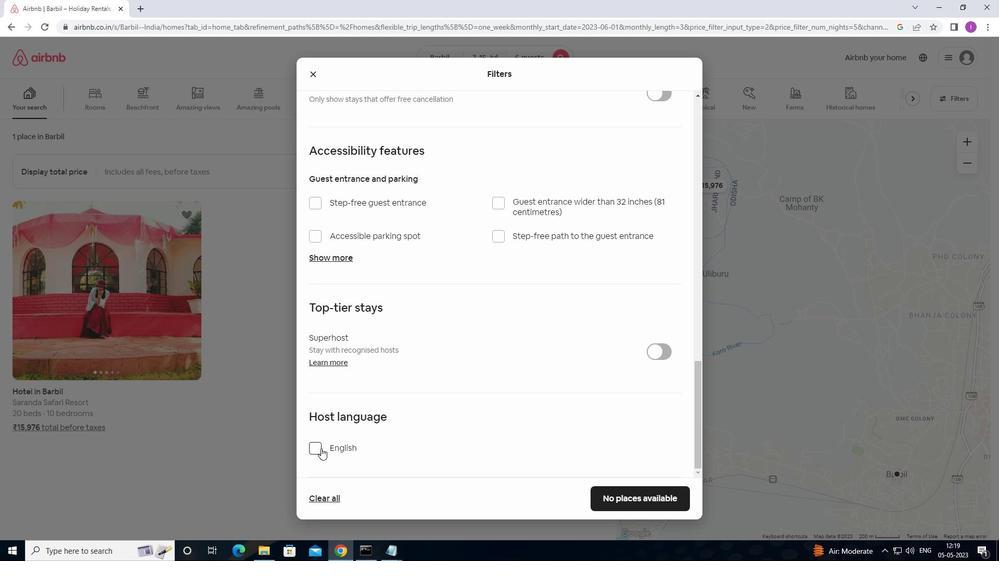 
Action: Mouse pressed left at (320, 449)
Screenshot: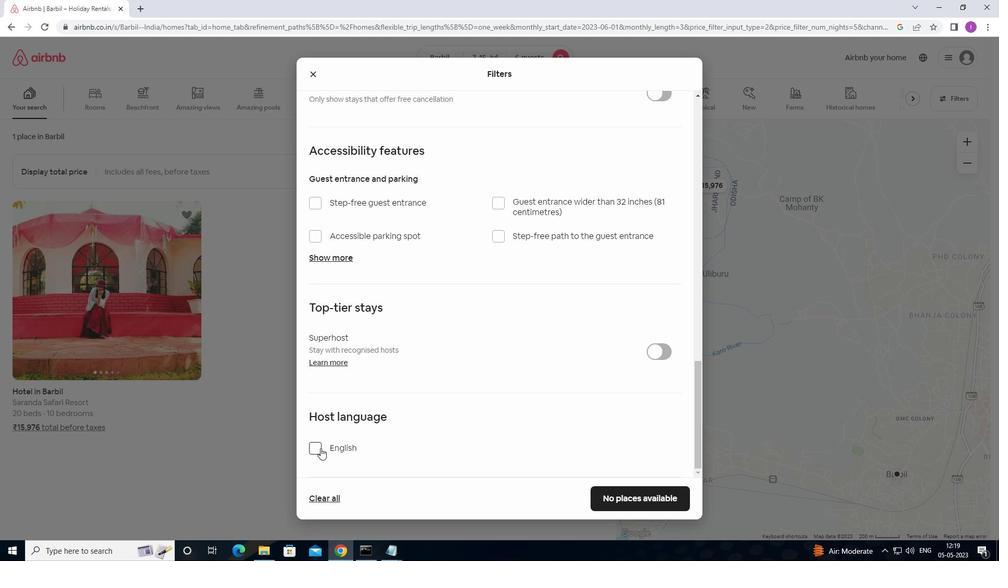 
Action: Mouse moved to (615, 495)
Screenshot: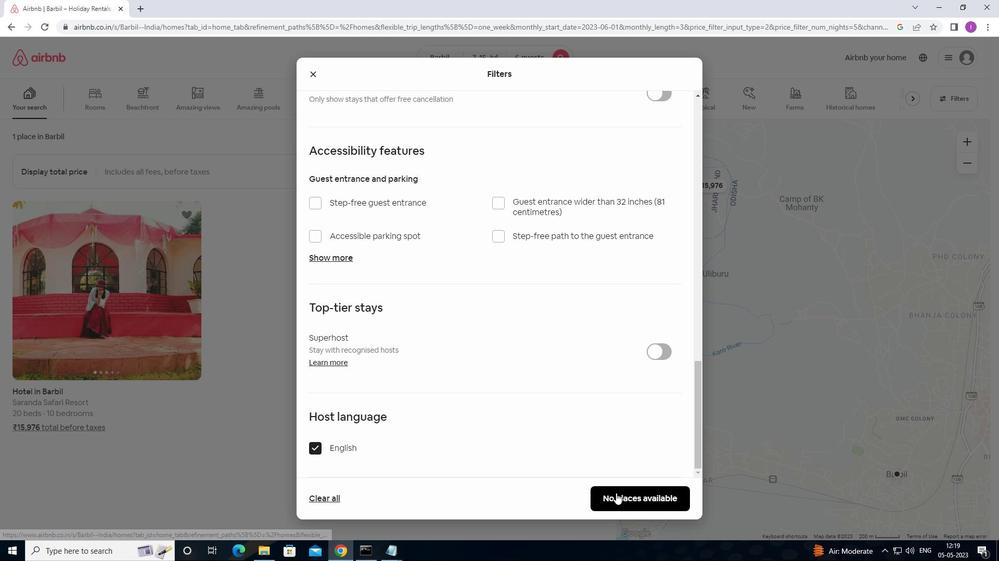 
Action: Mouse pressed left at (615, 495)
Screenshot: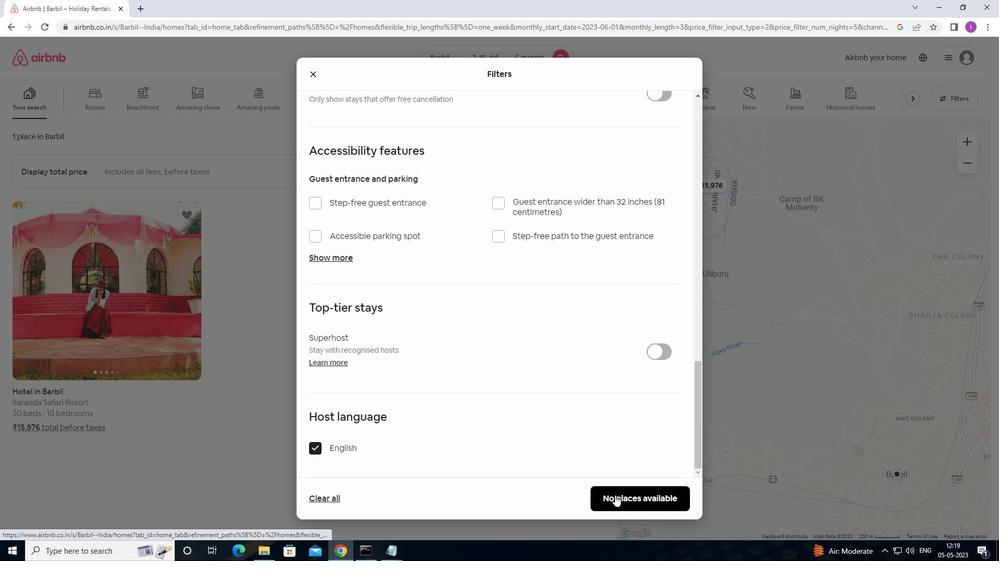
Action: Mouse moved to (622, 398)
Screenshot: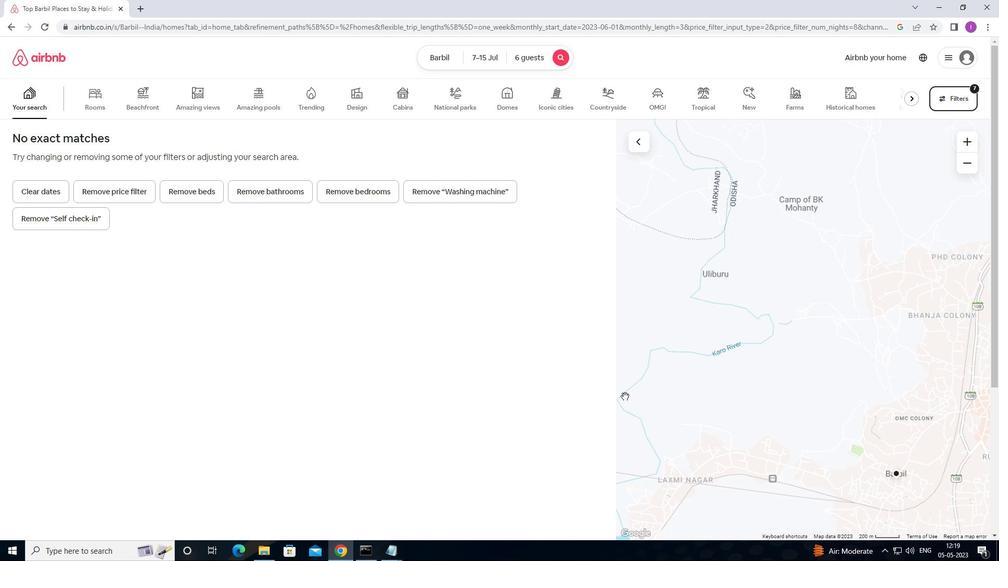 
